 Task: Add an event with the title Monthly Sales Review and Goal Setting, date '2023/10/07', time 7:00 AM to 9:00 AMand add a description: Project risk mitigation refers to the process of identifying potential risks that could impact a project's success and taking proactive steps to minimize or eliminate those risks. It involves implementing strategies, actions, and contingency plans to reduce the likelihood and impact of identified risks. Select event color  Blueberry . Add location for the event as: Gothenburg, Sweden, logged in from the account softage.4@softage.netand send the event invitation to softage.3@softage.net and softage.5@softage.net. Set a reminder for the event Doesn't repeat
Action: Mouse moved to (88, 114)
Screenshot: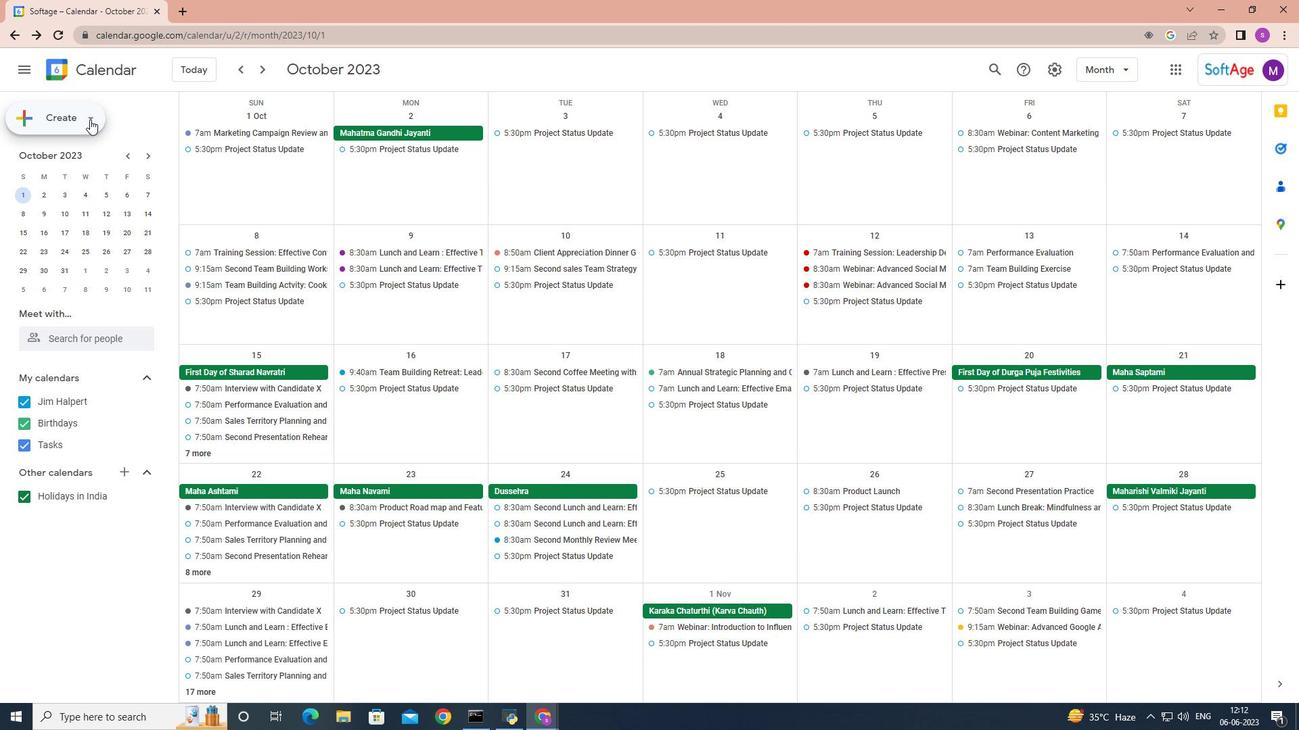 
Action: Mouse pressed left at (88, 114)
Screenshot: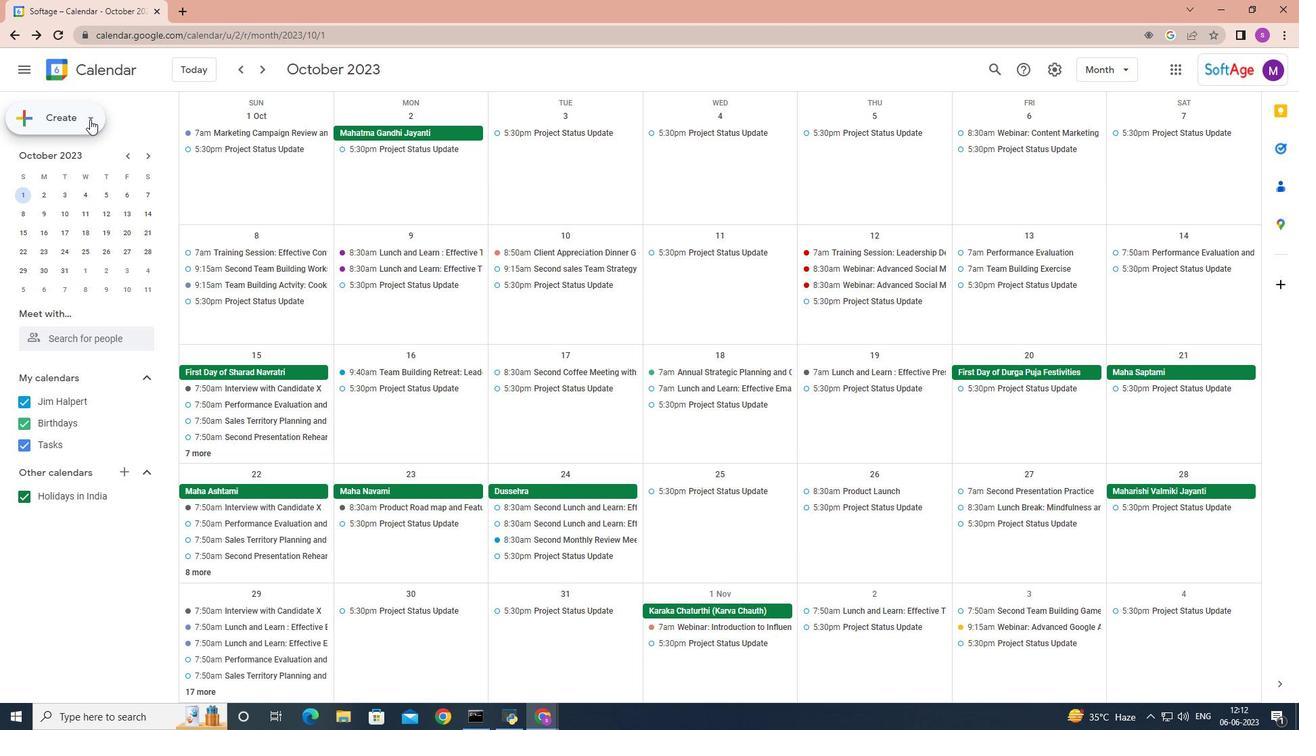 
Action: Mouse moved to (89, 146)
Screenshot: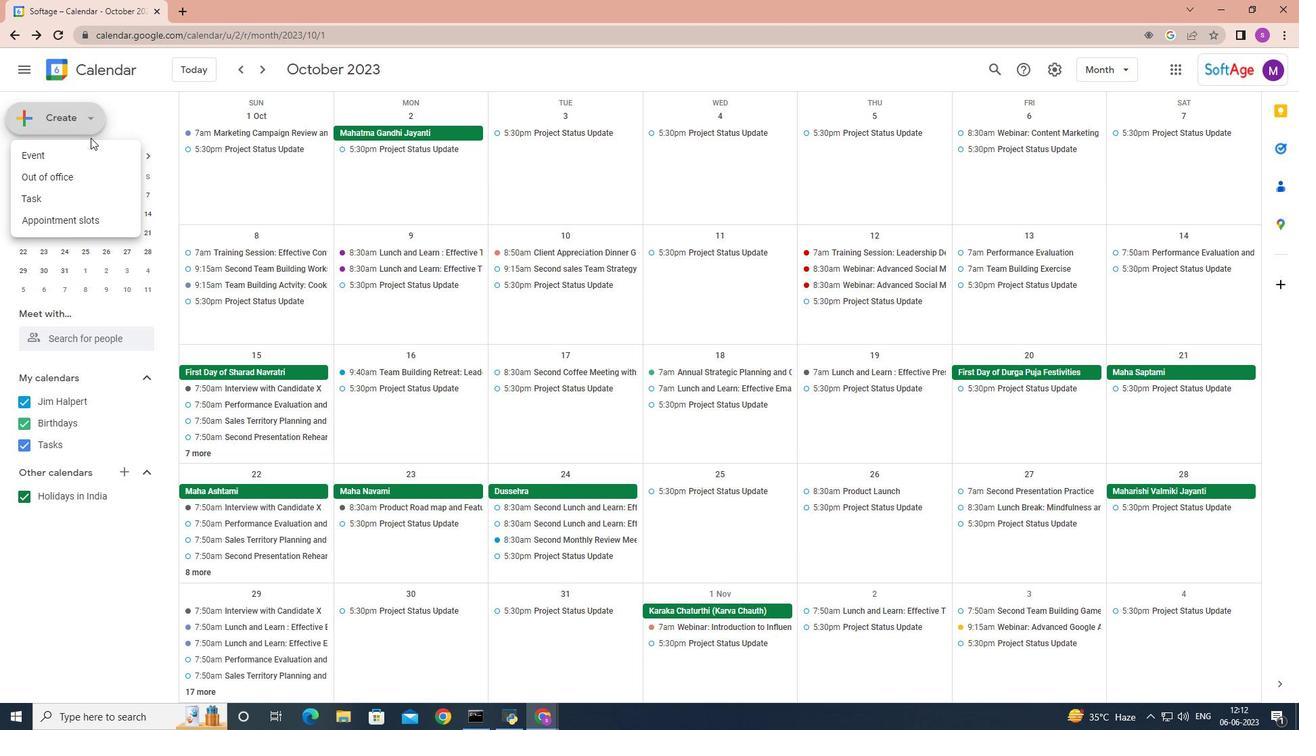 
Action: Mouse pressed left at (89, 146)
Screenshot: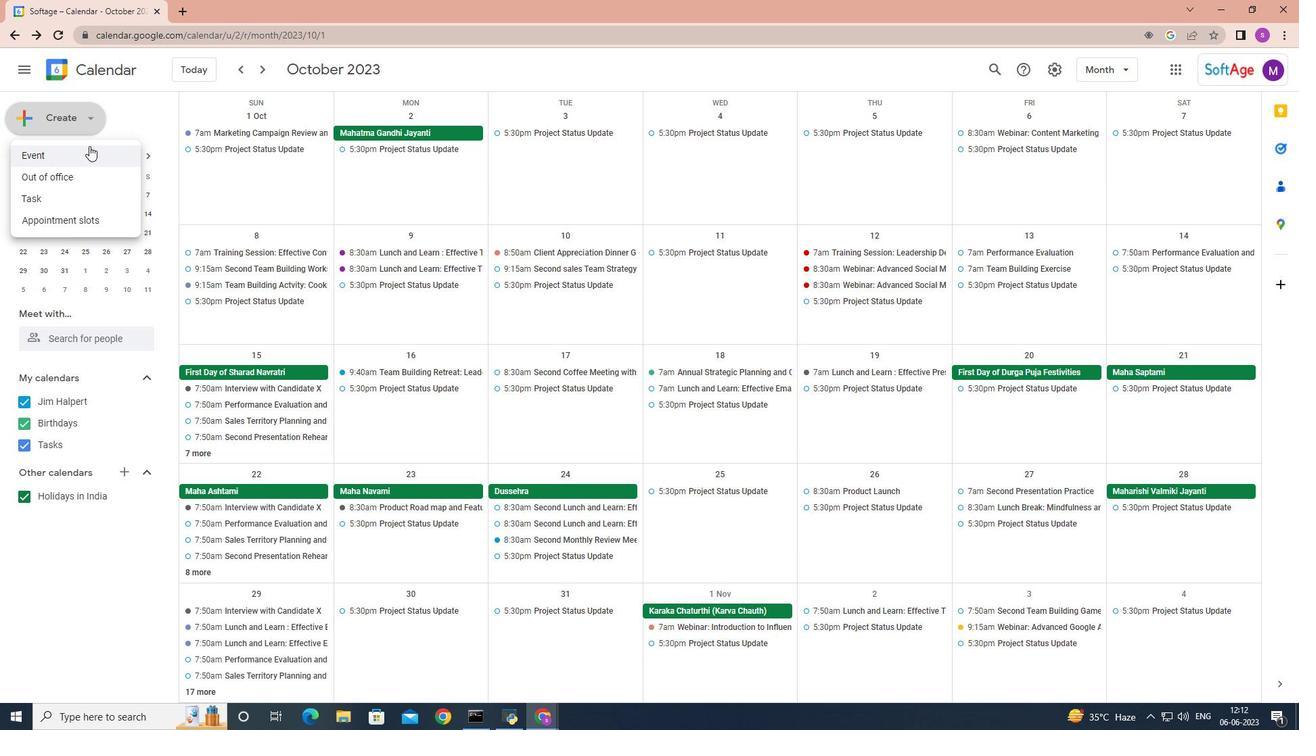
Action: Mouse moved to (544, 454)
Screenshot: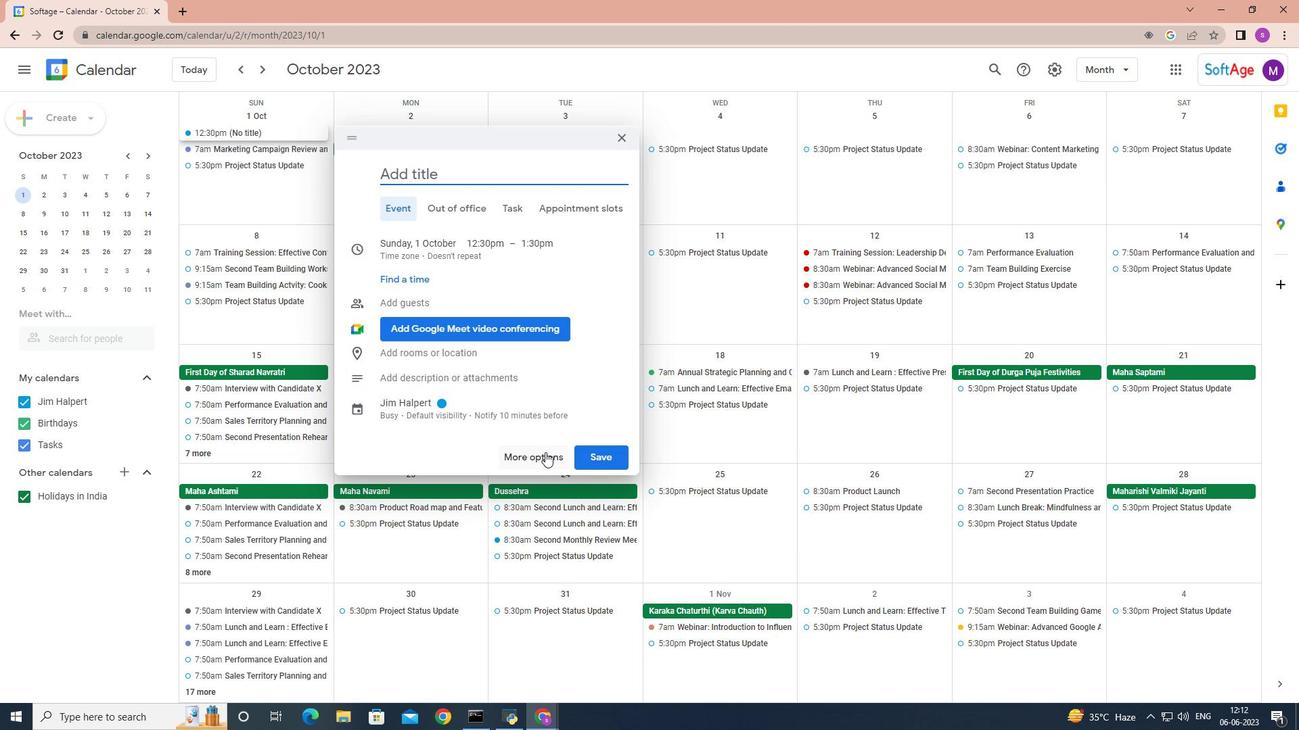 
Action: Mouse pressed left at (544, 454)
Screenshot: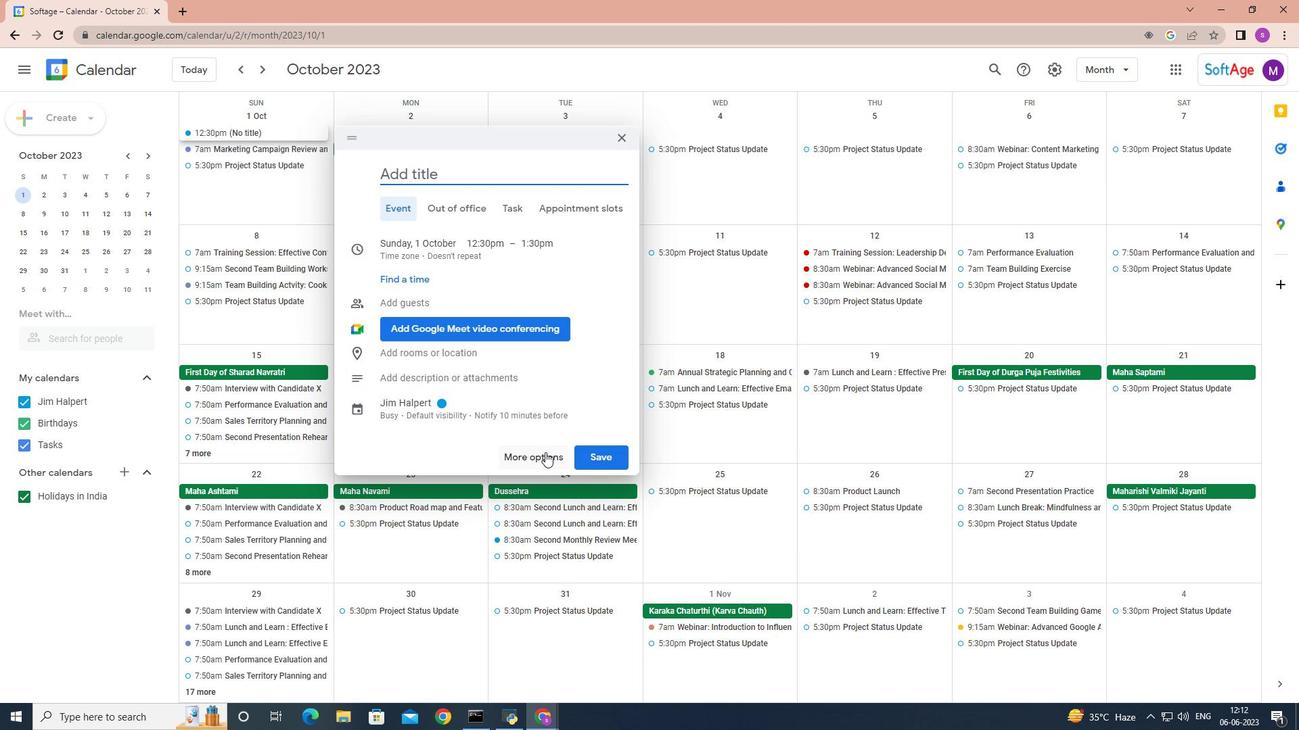 
Action: Mouse moved to (535, 445)
Screenshot: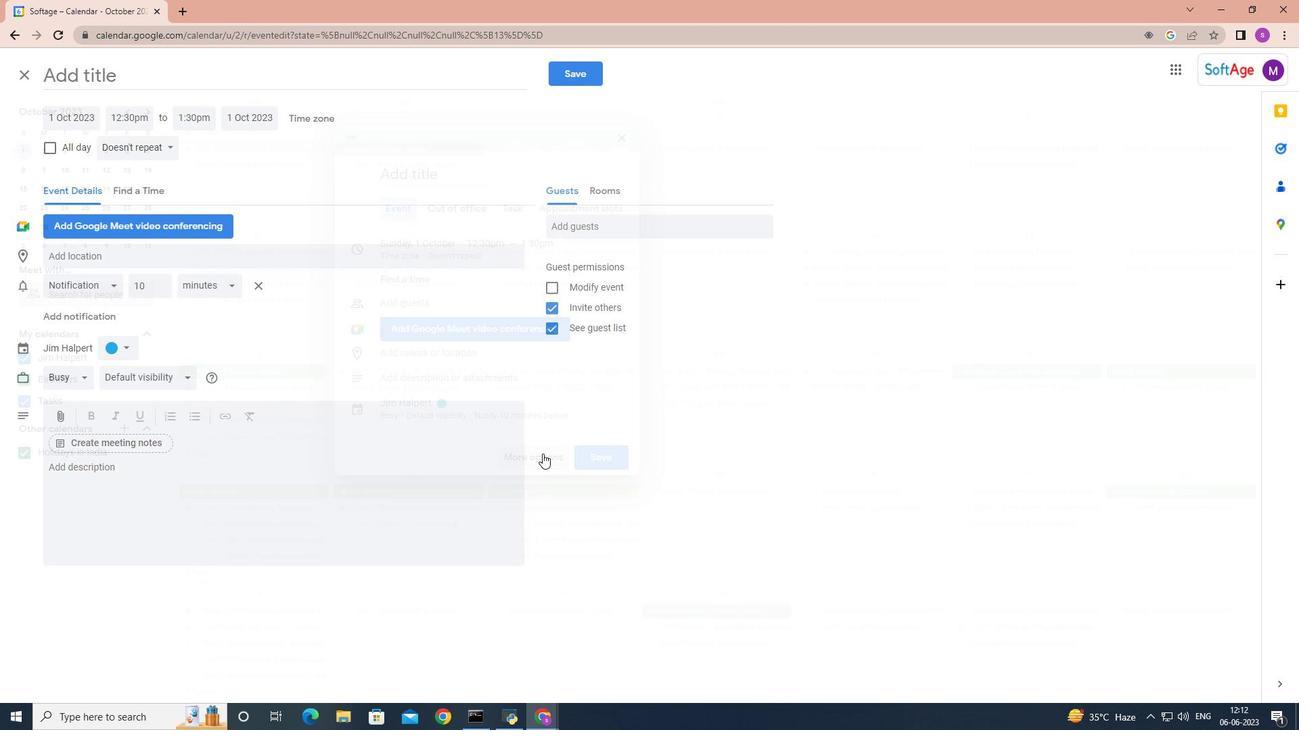 
Action: Key pressed <Key.shift>Monthly<Key.space><Key.shift>sales<Key.space><Key.shift>Review<Key.space>and<Key.space><Key.shift><Key.shift><Key.shift><Key.shift><Key.shift><Key.shift><Key.shift><Key.shift><Key.shift>Goal<Key.space>setting
Screenshot: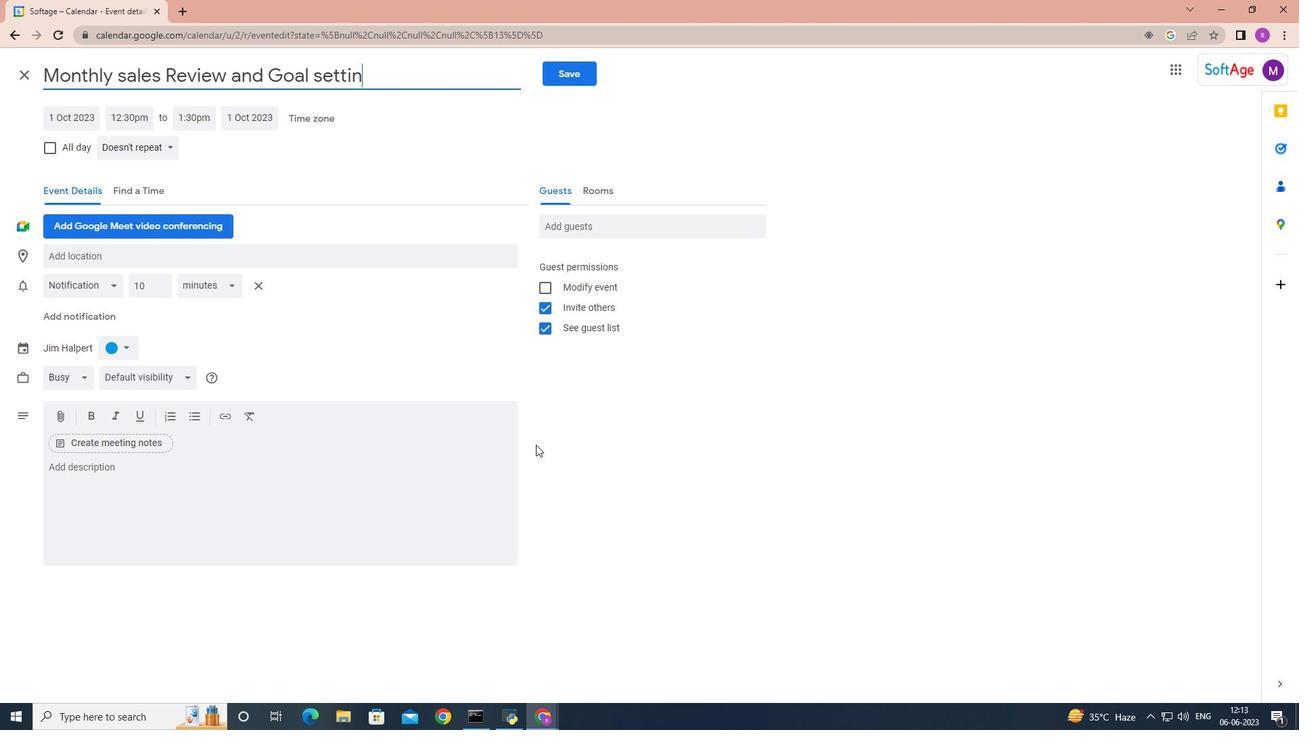 
Action: Mouse moved to (73, 118)
Screenshot: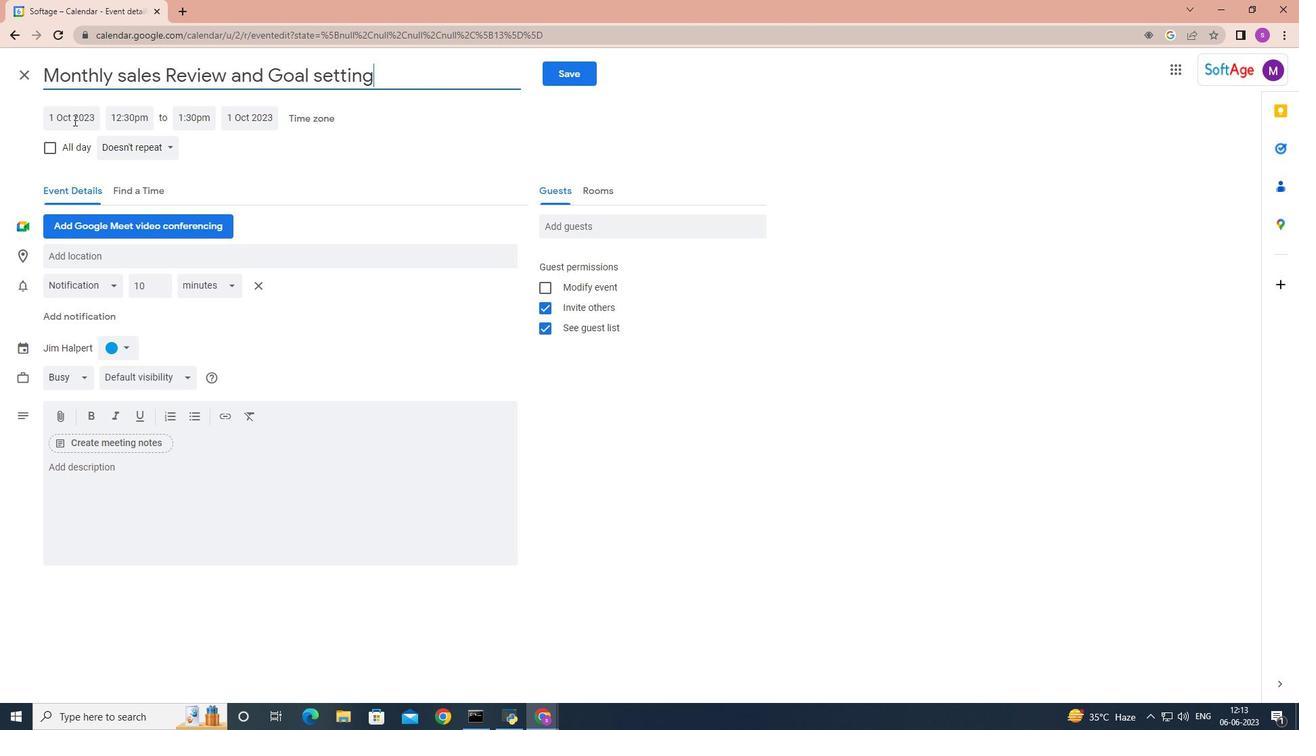 
Action: Mouse pressed left at (73, 118)
Screenshot: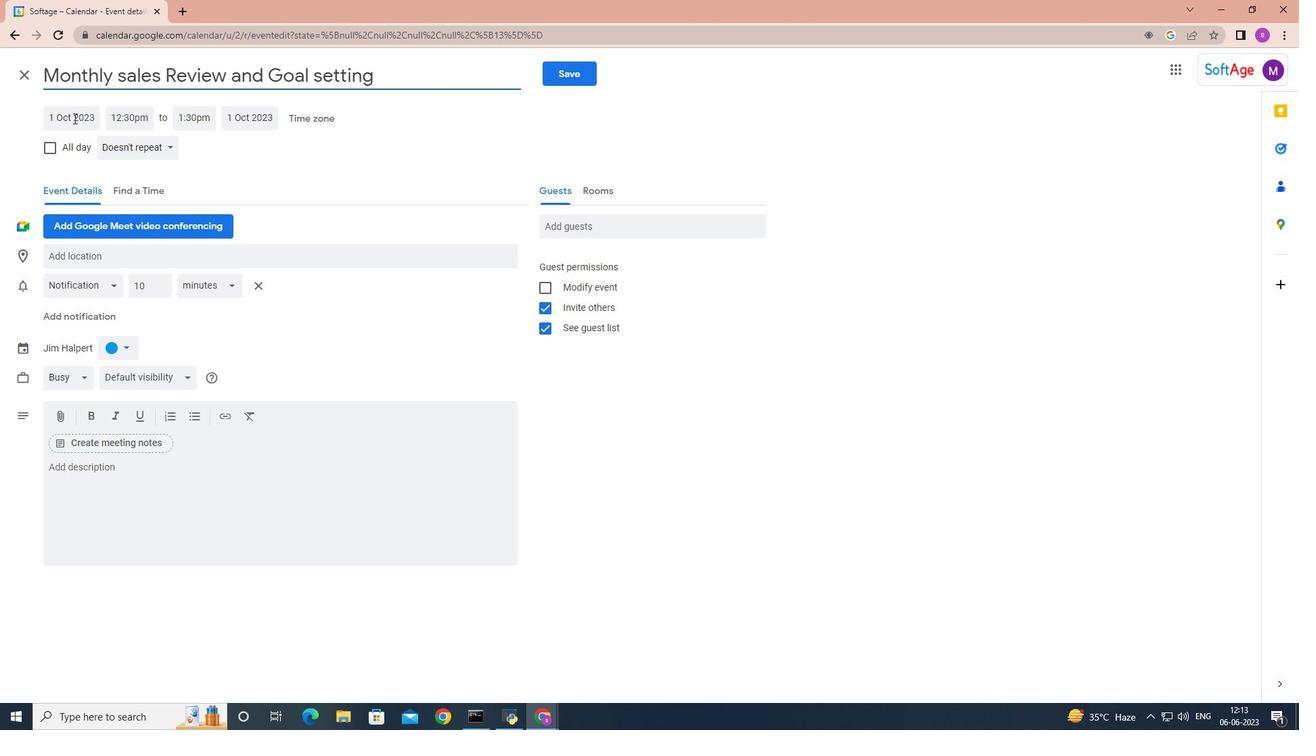 
Action: Mouse moved to (212, 184)
Screenshot: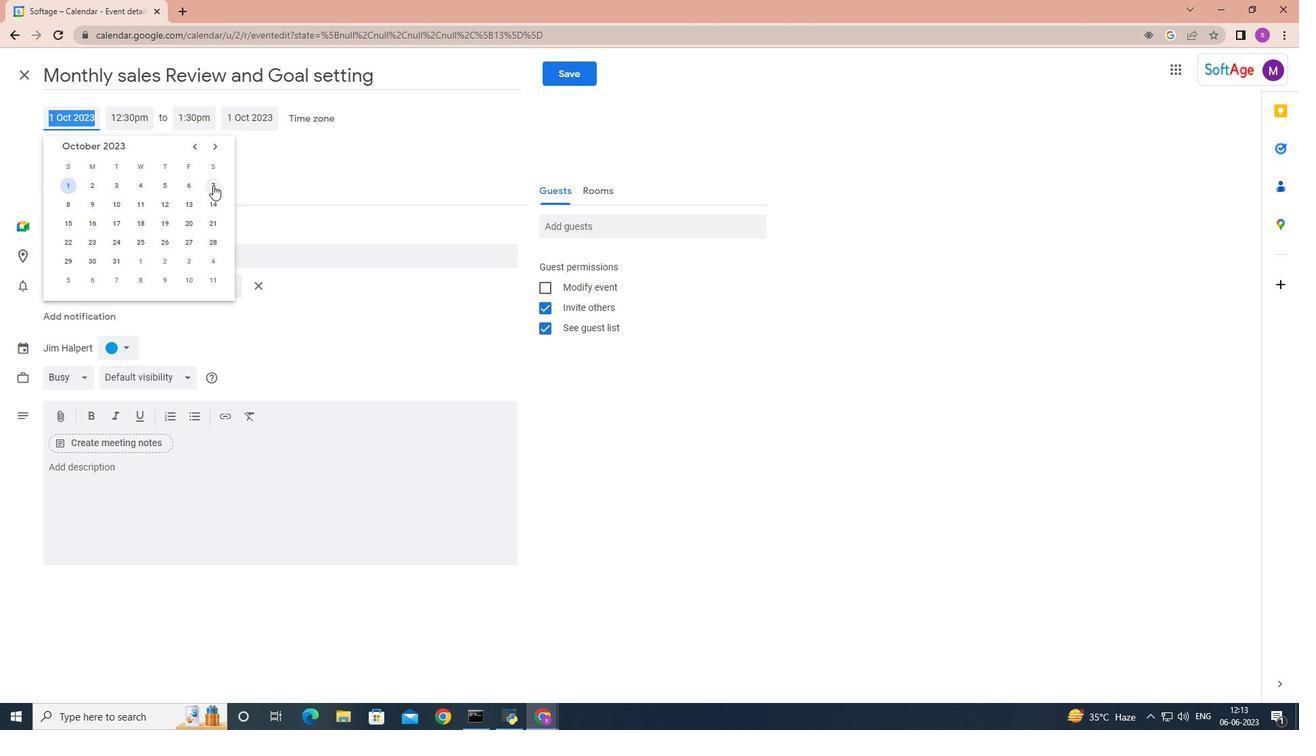 
Action: Mouse pressed left at (212, 184)
Screenshot: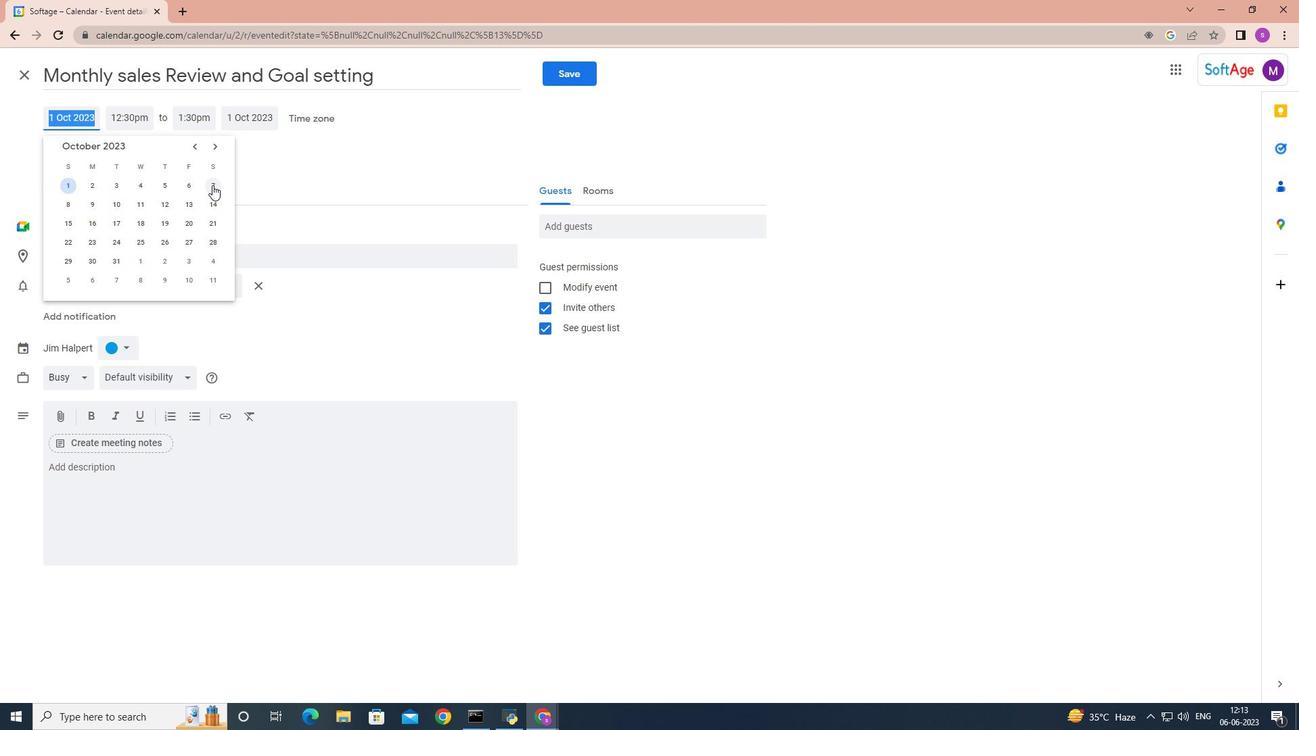 
Action: Mouse moved to (130, 118)
Screenshot: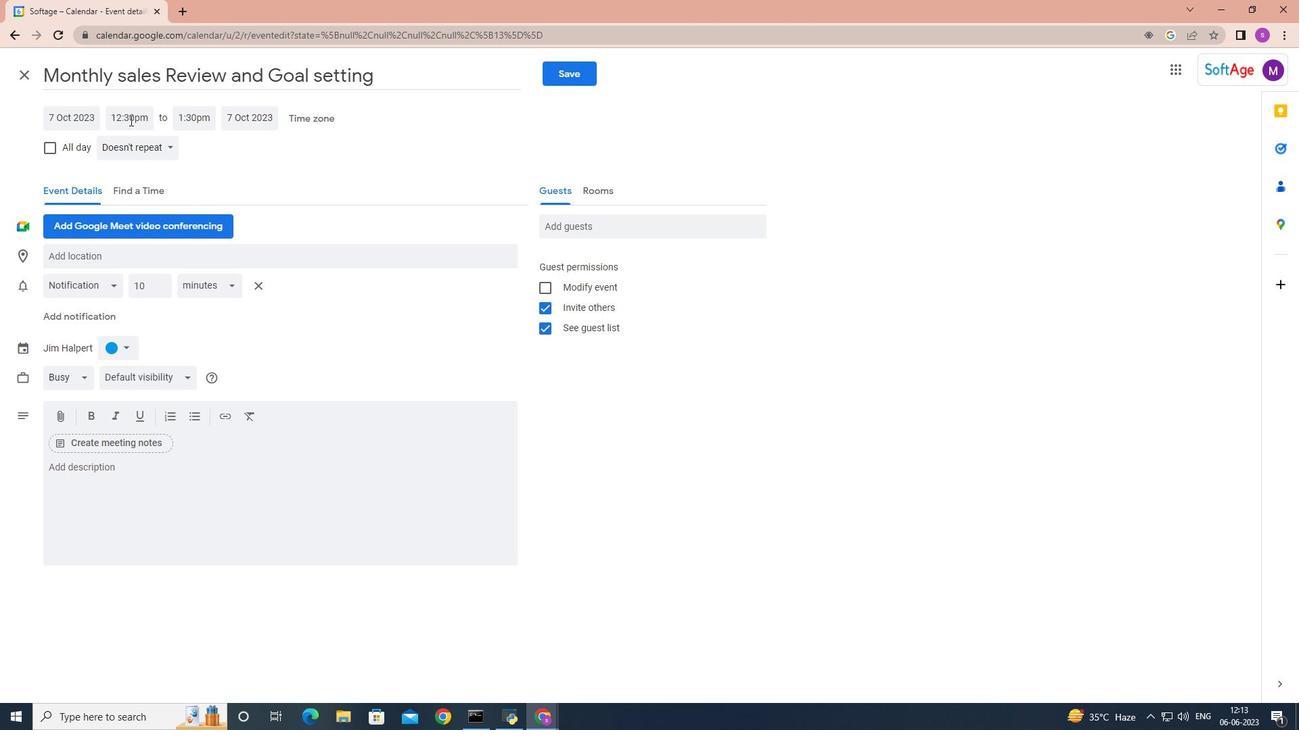
Action: Mouse pressed left at (130, 118)
Screenshot: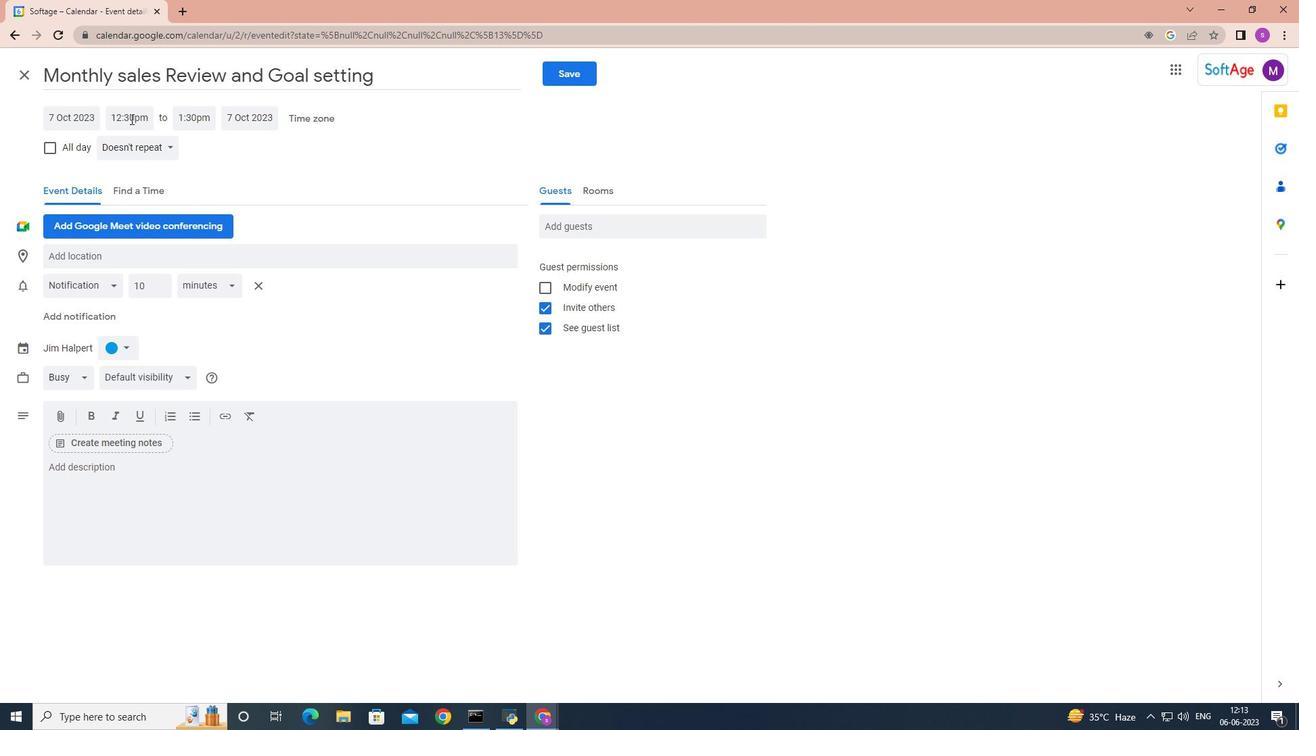 
Action: Mouse moved to (177, 232)
Screenshot: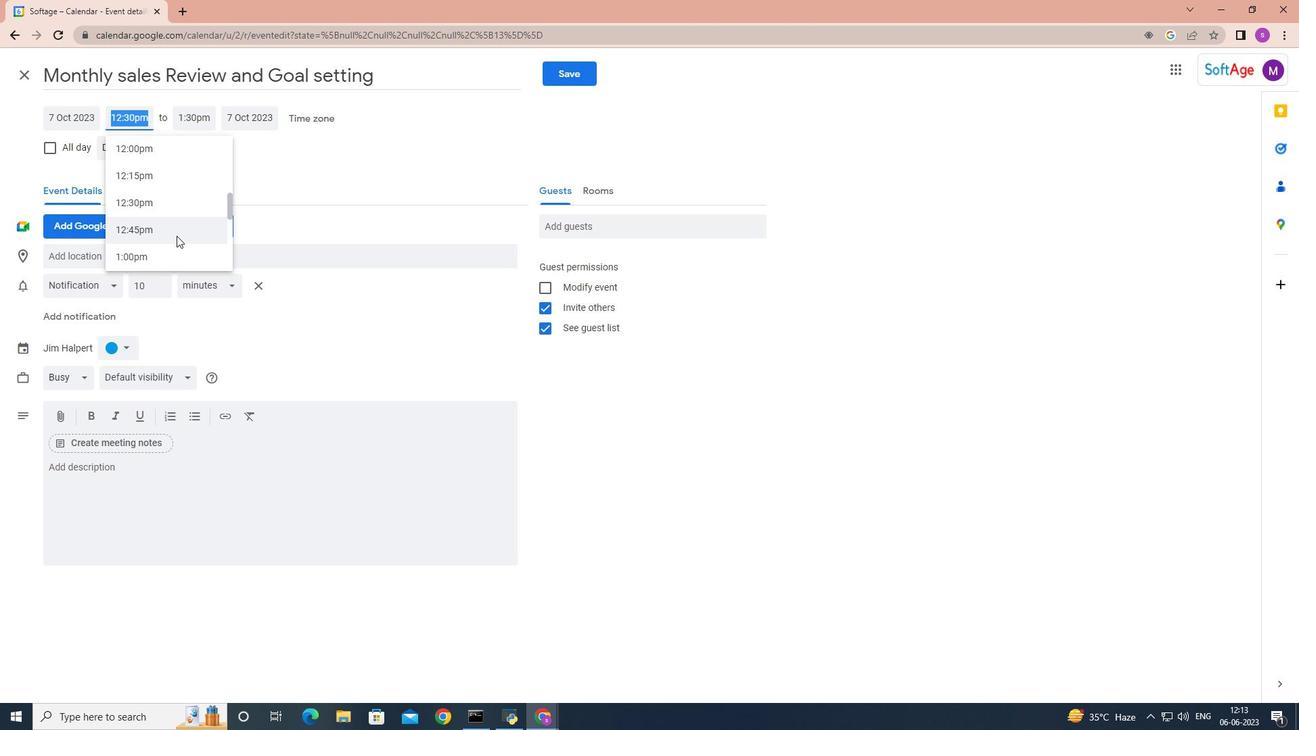 
Action: Mouse scrolled (177, 232) with delta (0, 0)
Screenshot: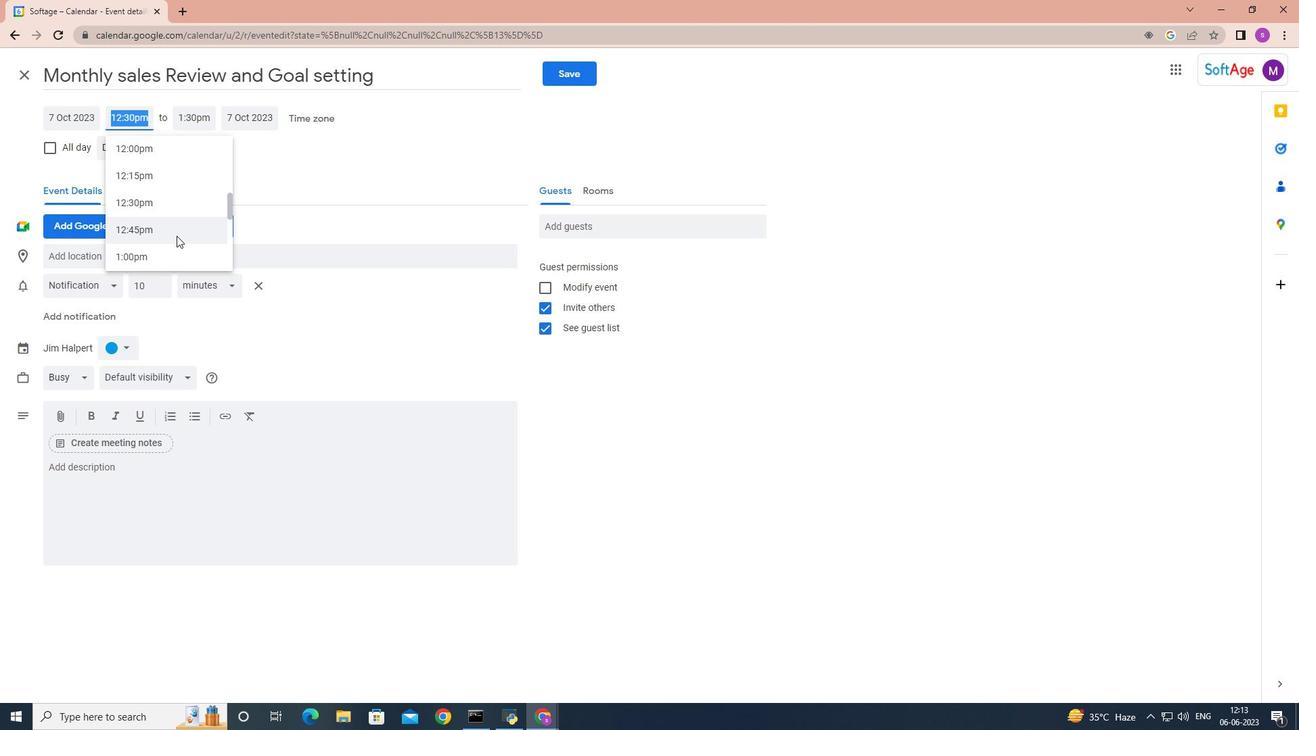 
Action: Mouse scrolled (177, 232) with delta (0, 0)
Screenshot: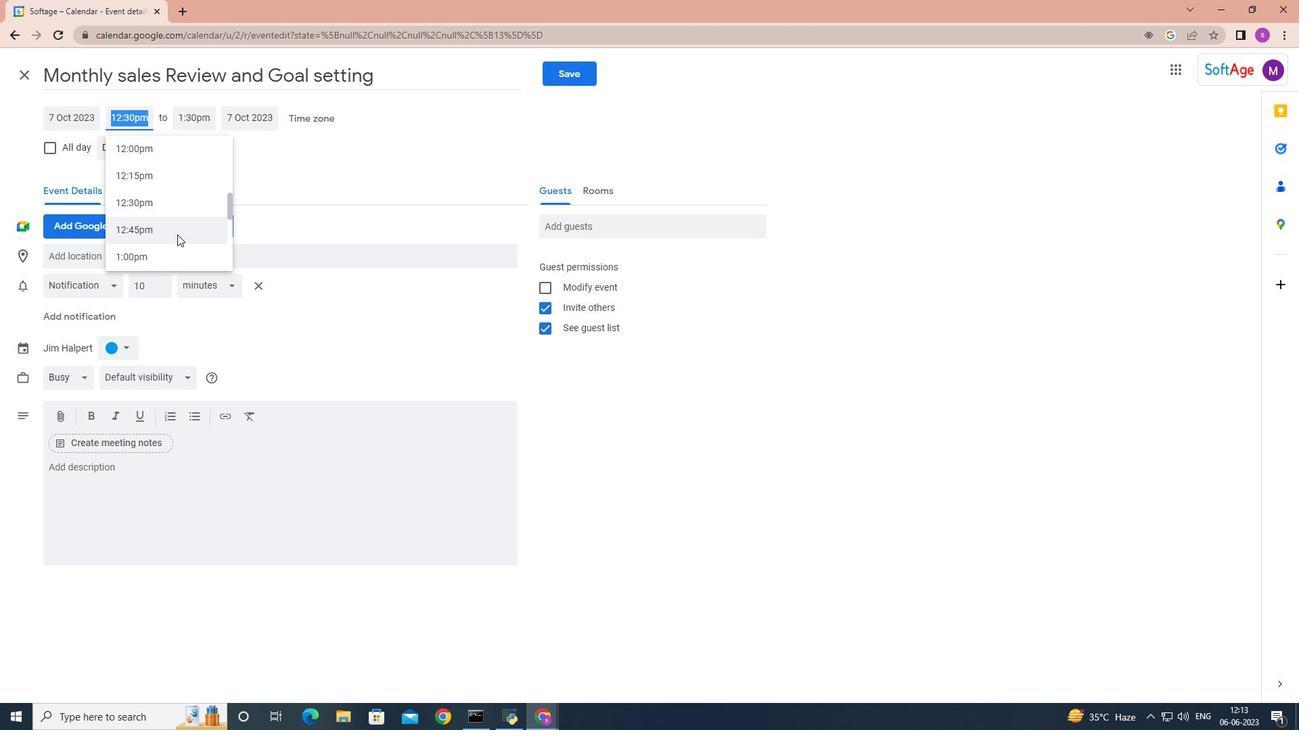 
Action: Mouse moved to (177, 232)
Screenshot: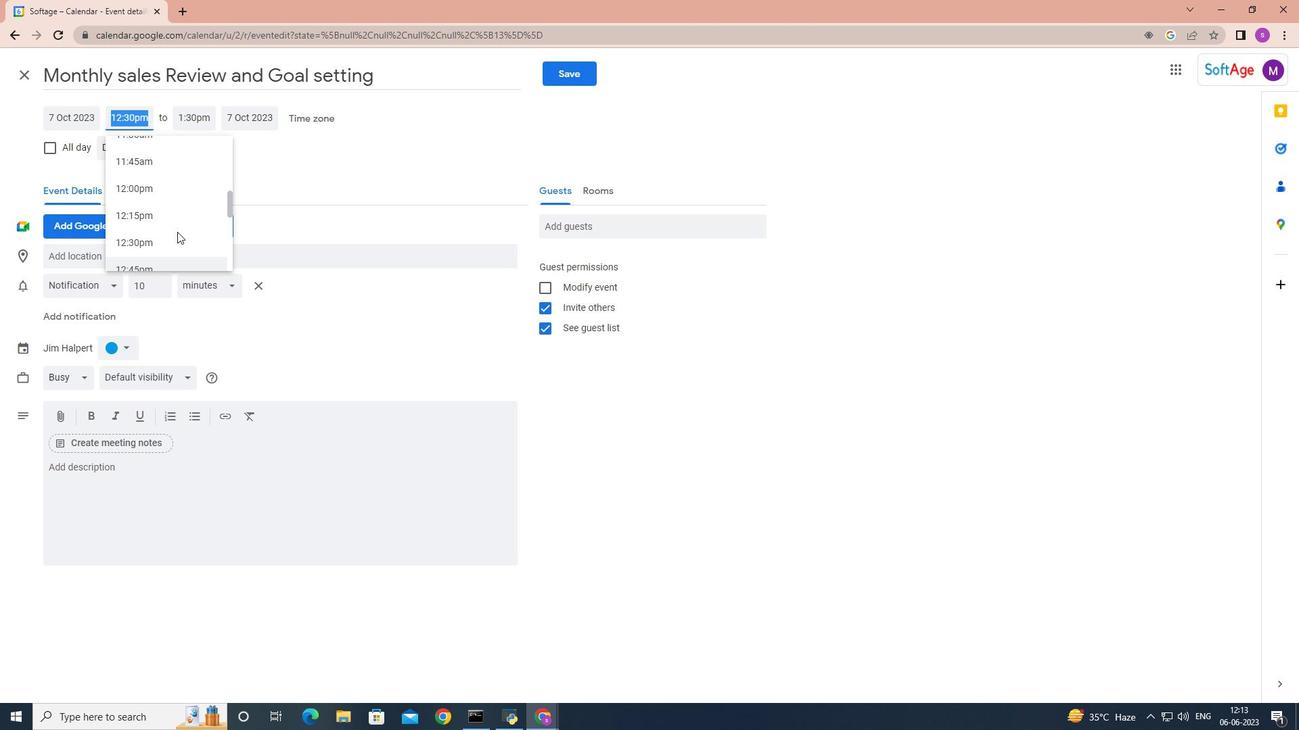 
Action: Mouse scrolled (177, 232) with delta (0, 0)
Screenshot: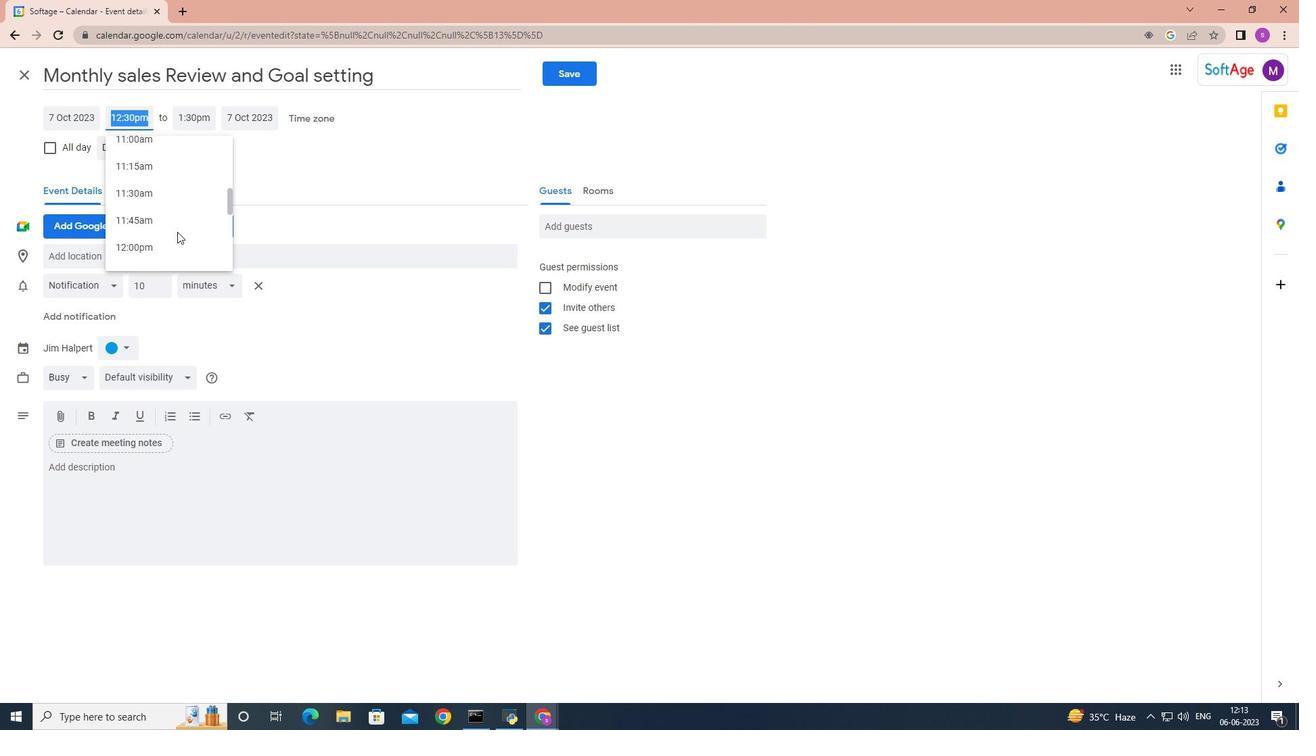 
Action: Mouse scrolled (177, 232) with delta (0, 0)
Screenshot: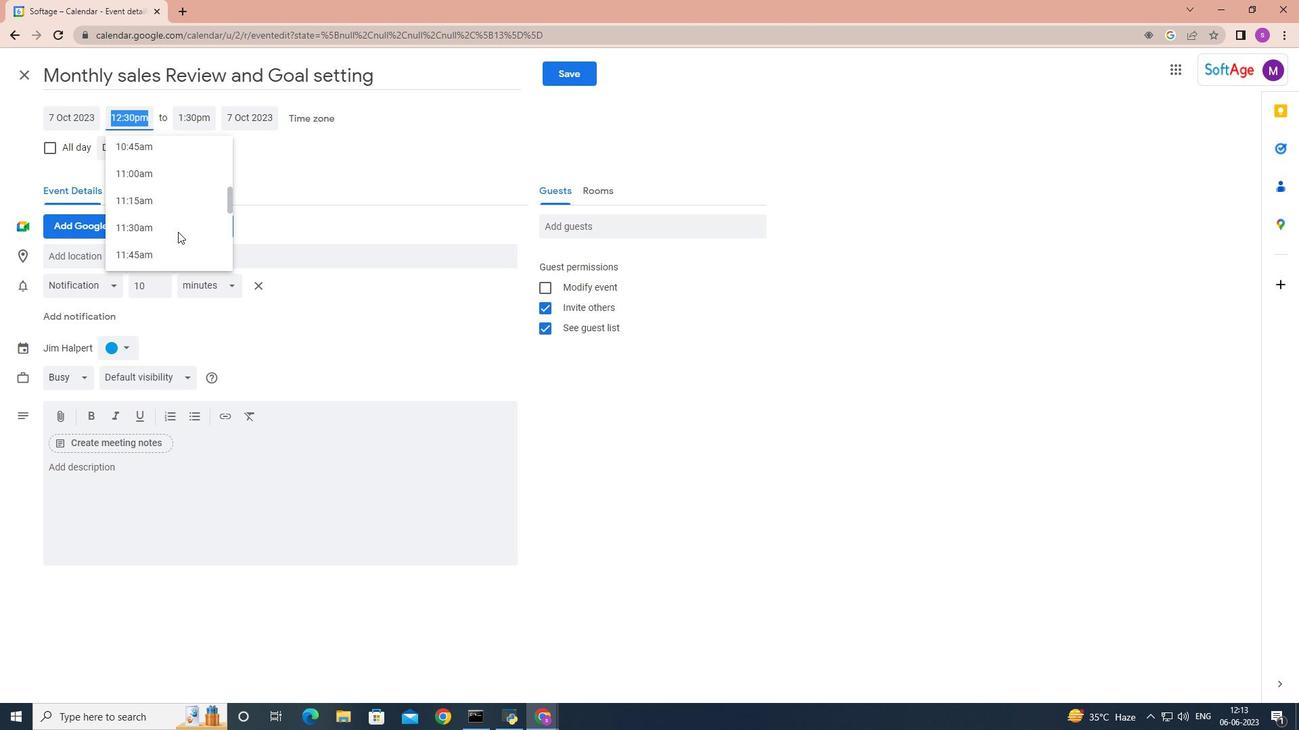 
Action: Mouse moved to (178, 232)
Screenshot: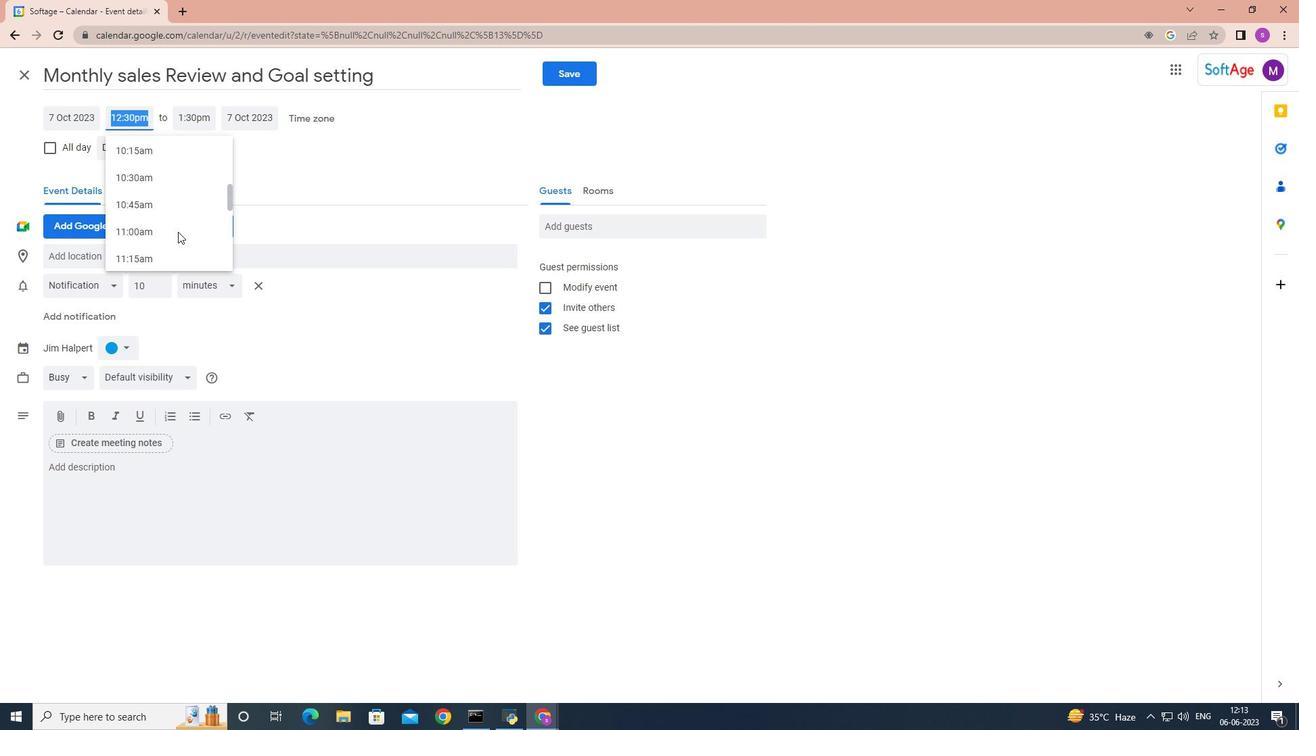 
Action: Mouse scrolled (178, 232) with delta (0, 0)
Screenshot: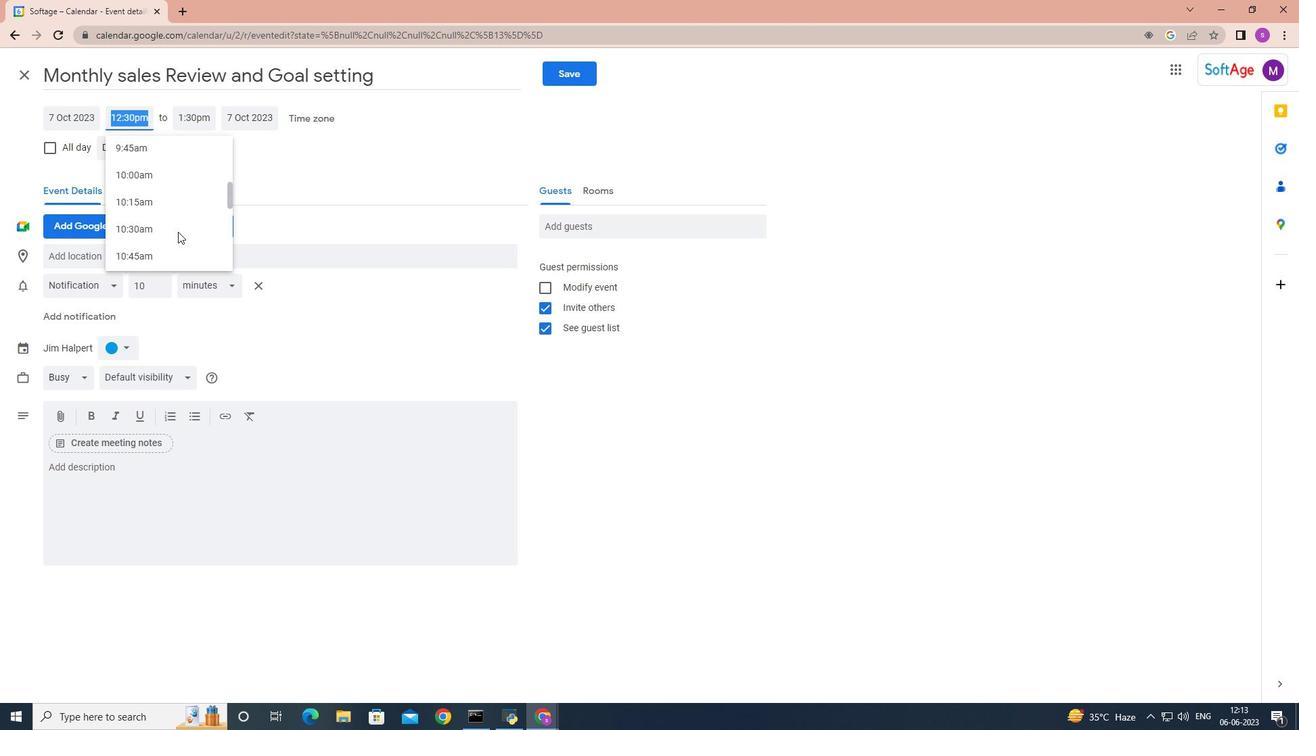 
Action: Mouse scrolled (178, 232) with delta (0, 0)
Screenshot: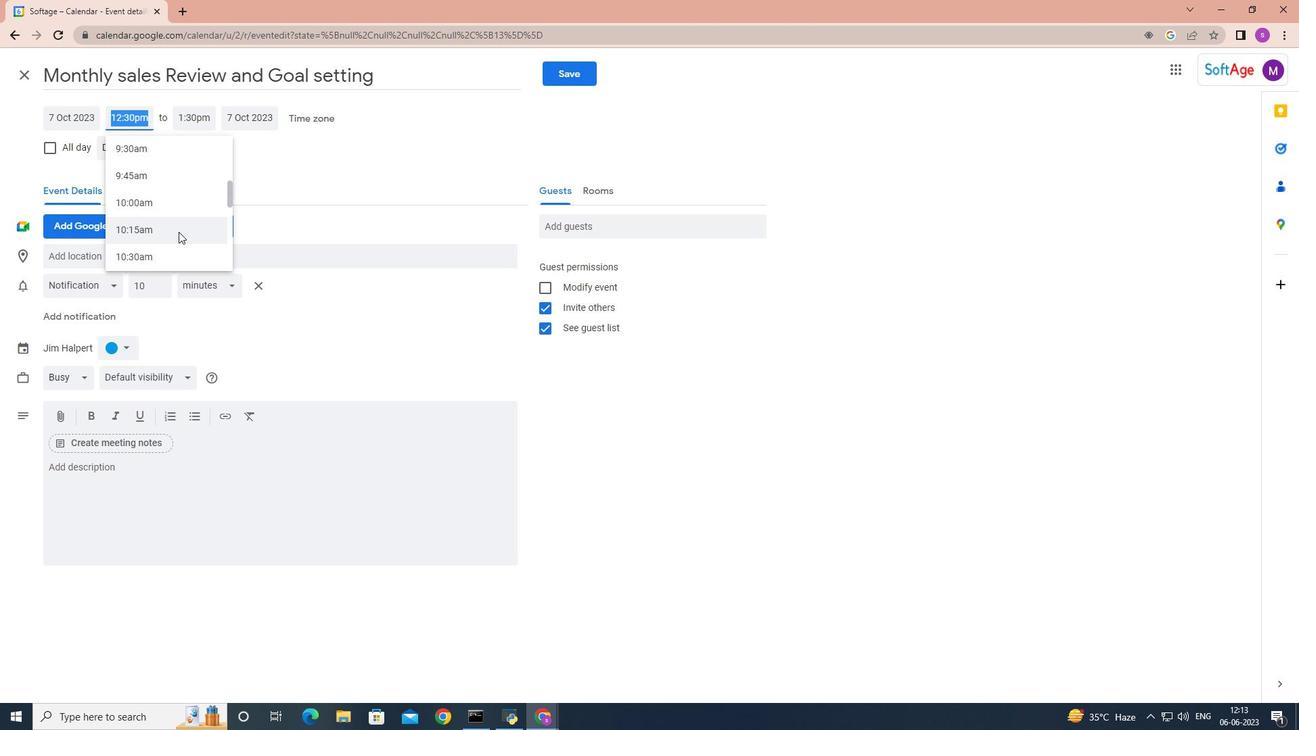 
Action: Mouse scrolled (178, 232) with delta (0, 0)
Screenshot: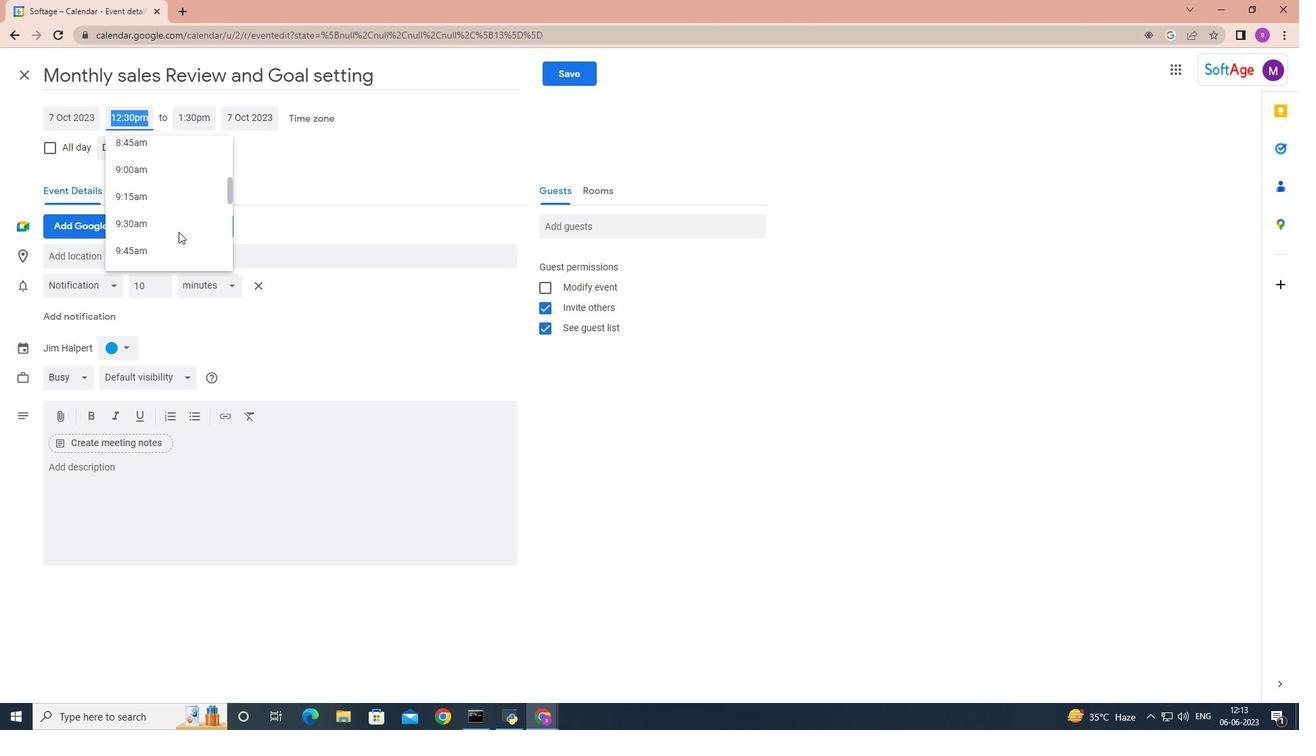 
Action: Mouse scrolled (178, 232) with delta (0, 0)
Screenshot: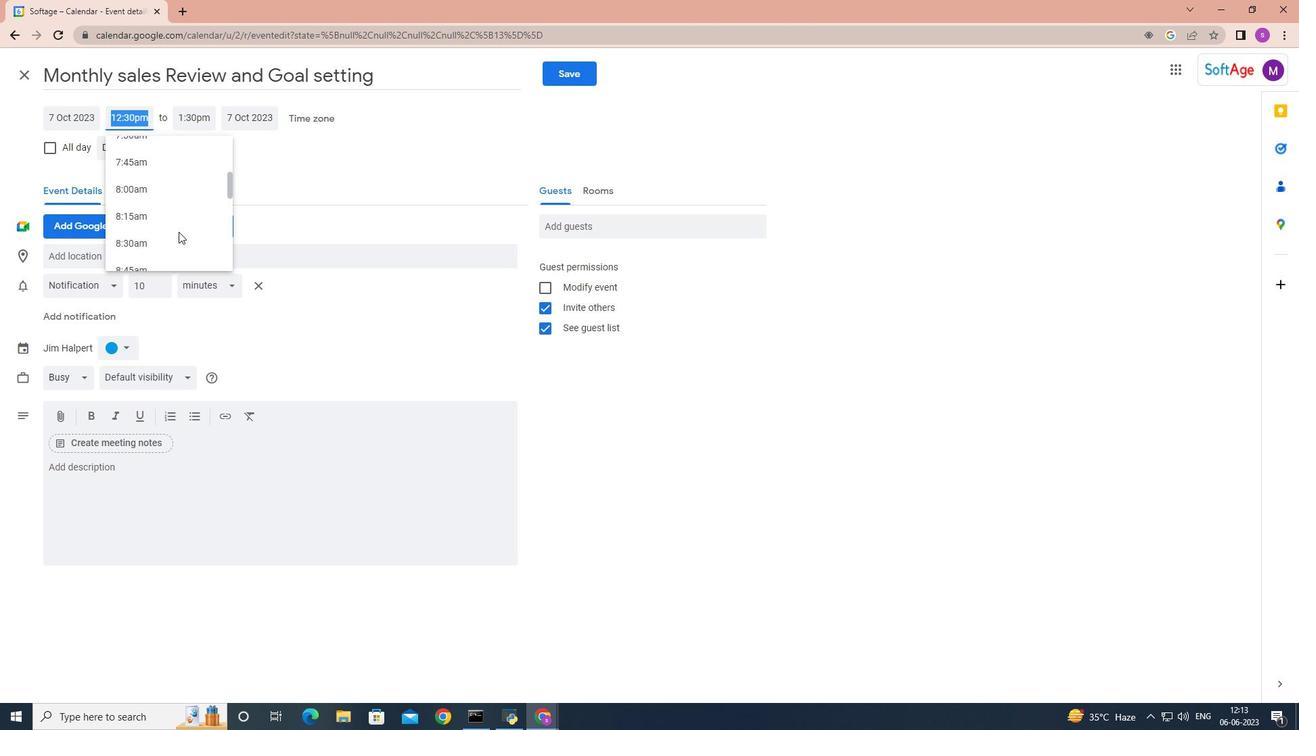 
Action: Mouse moved to (173, 150)
Screenshot: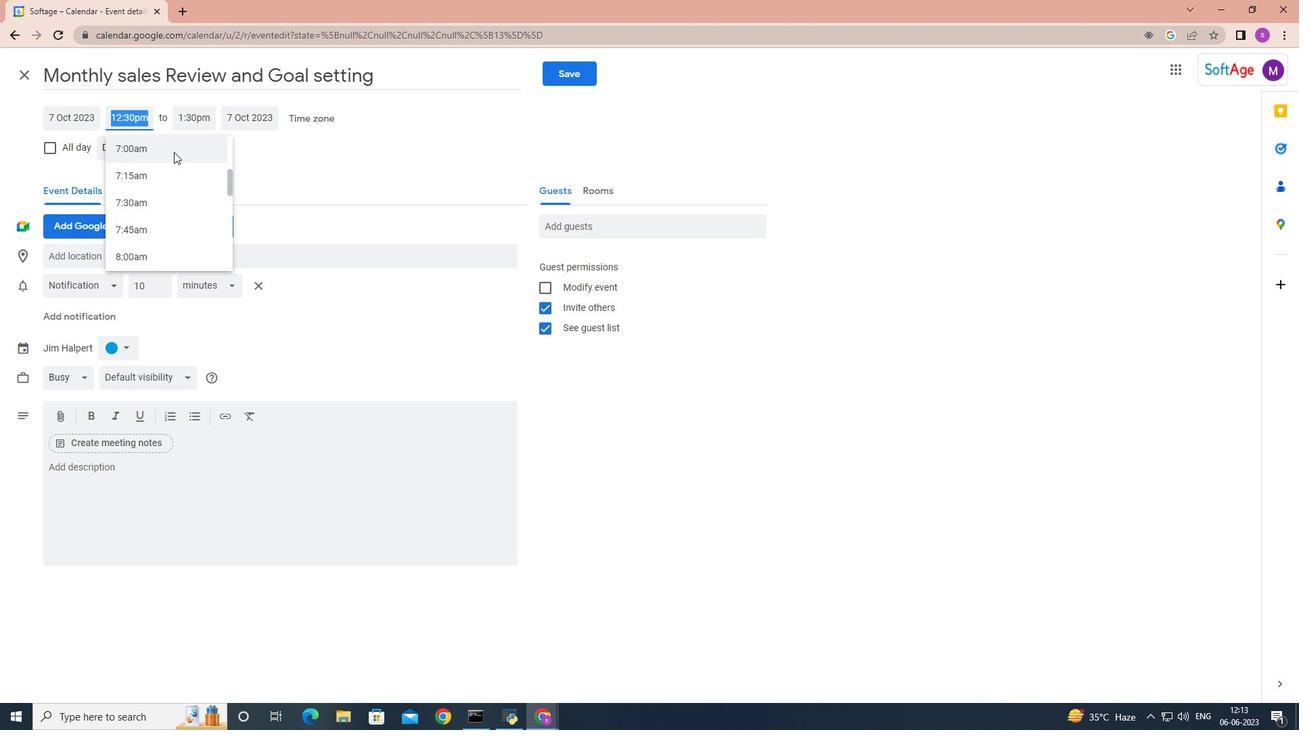 
Action: Mouse pressed left at (173, 150)
Screenshot: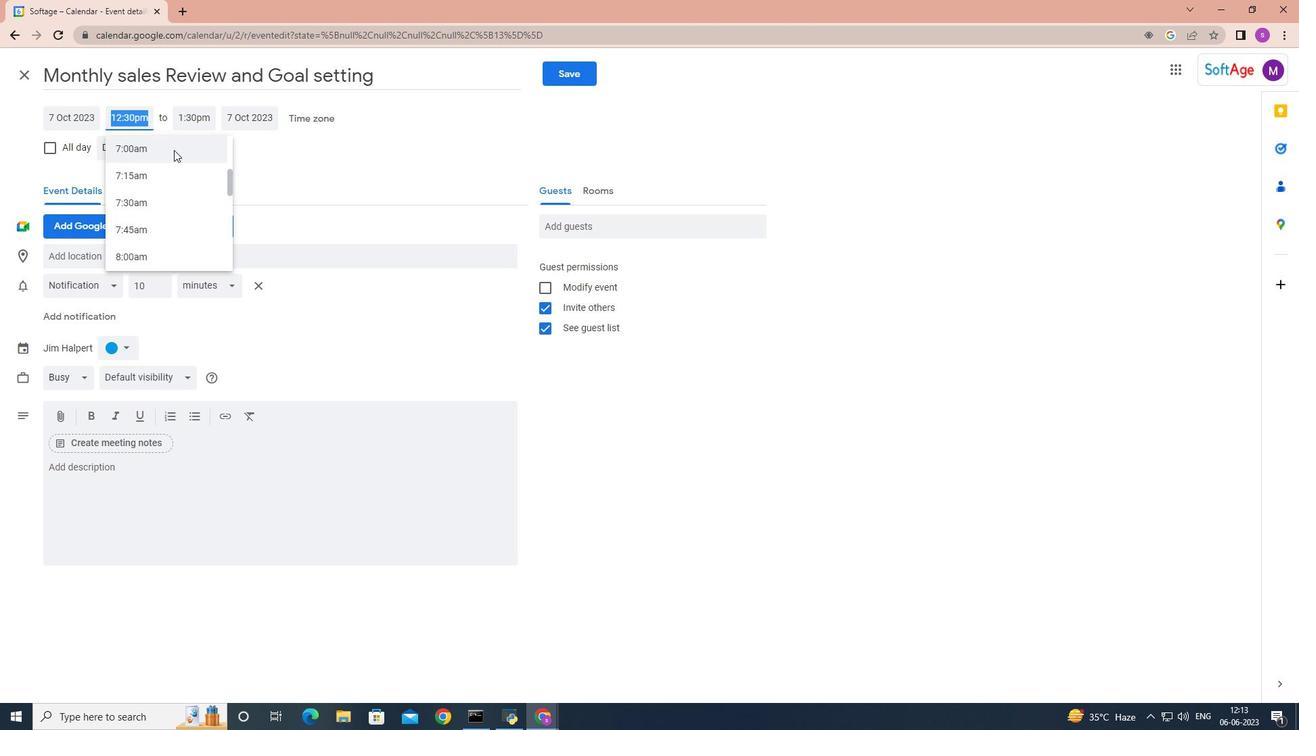 
Action: Mouse moved to (198, 119)
Screenshot: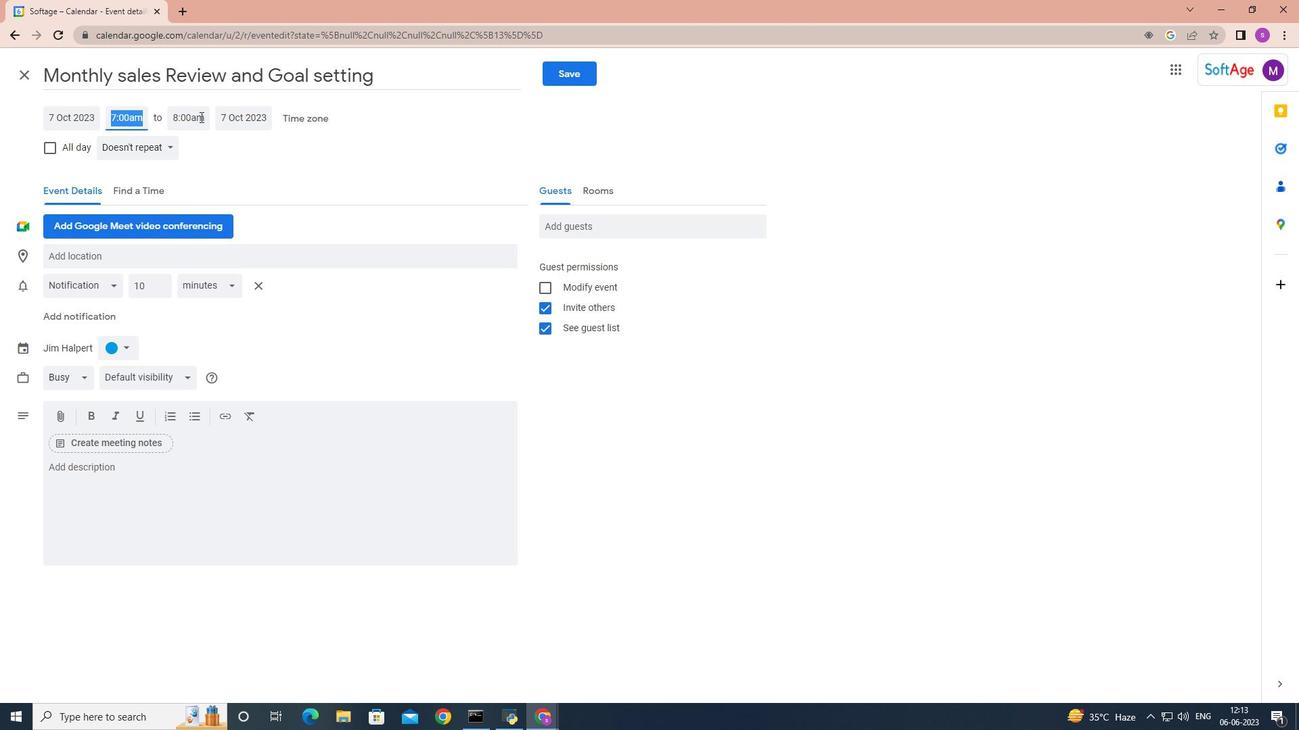 
Action: Mouse pressed left at (198, 119)
Screenshot: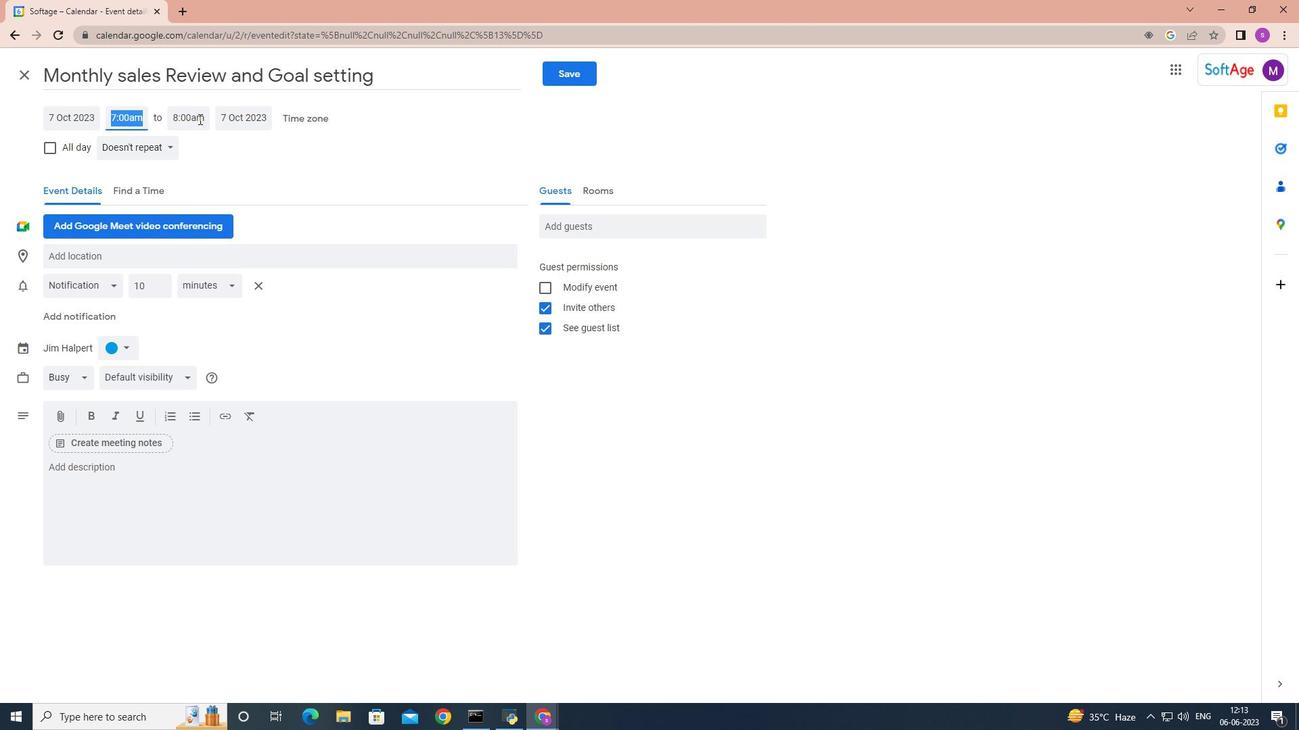 
Action: Mouse moved to (206, 257)
Screenshot: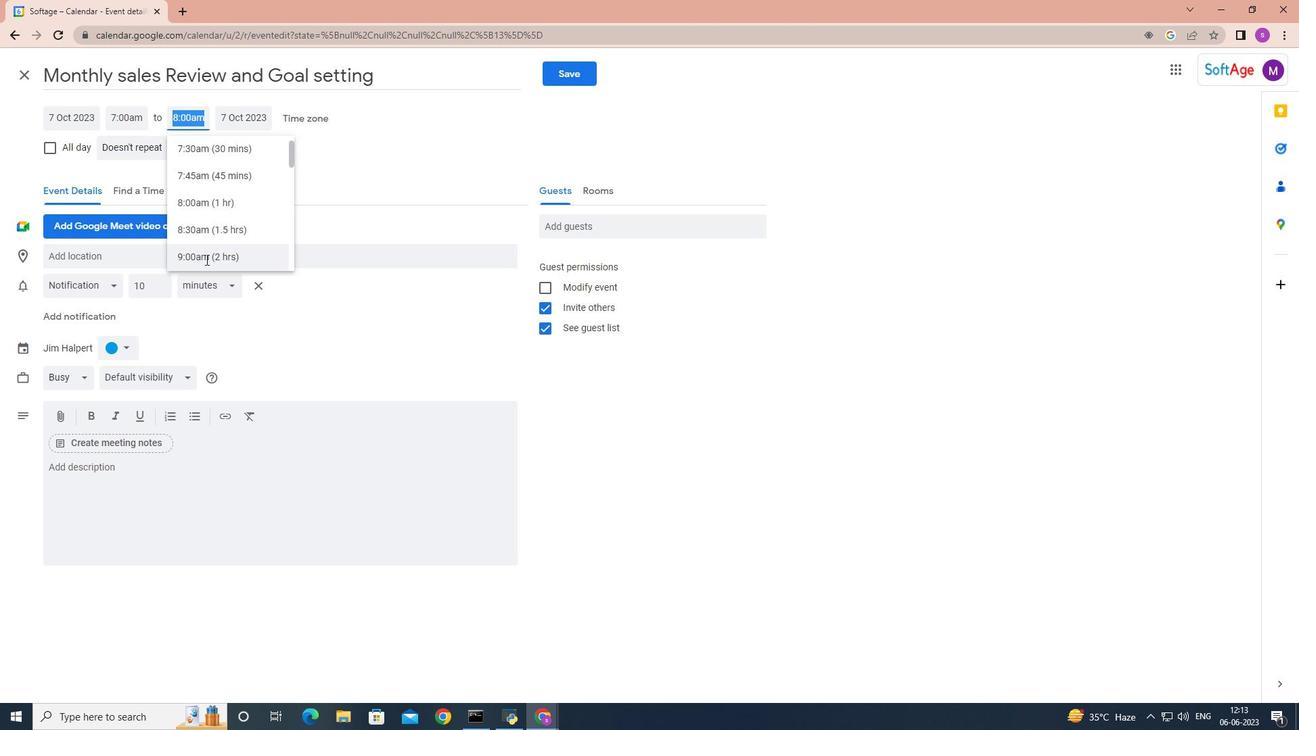 
Action: Mouse pressed left at (206, 257)
Screenshot: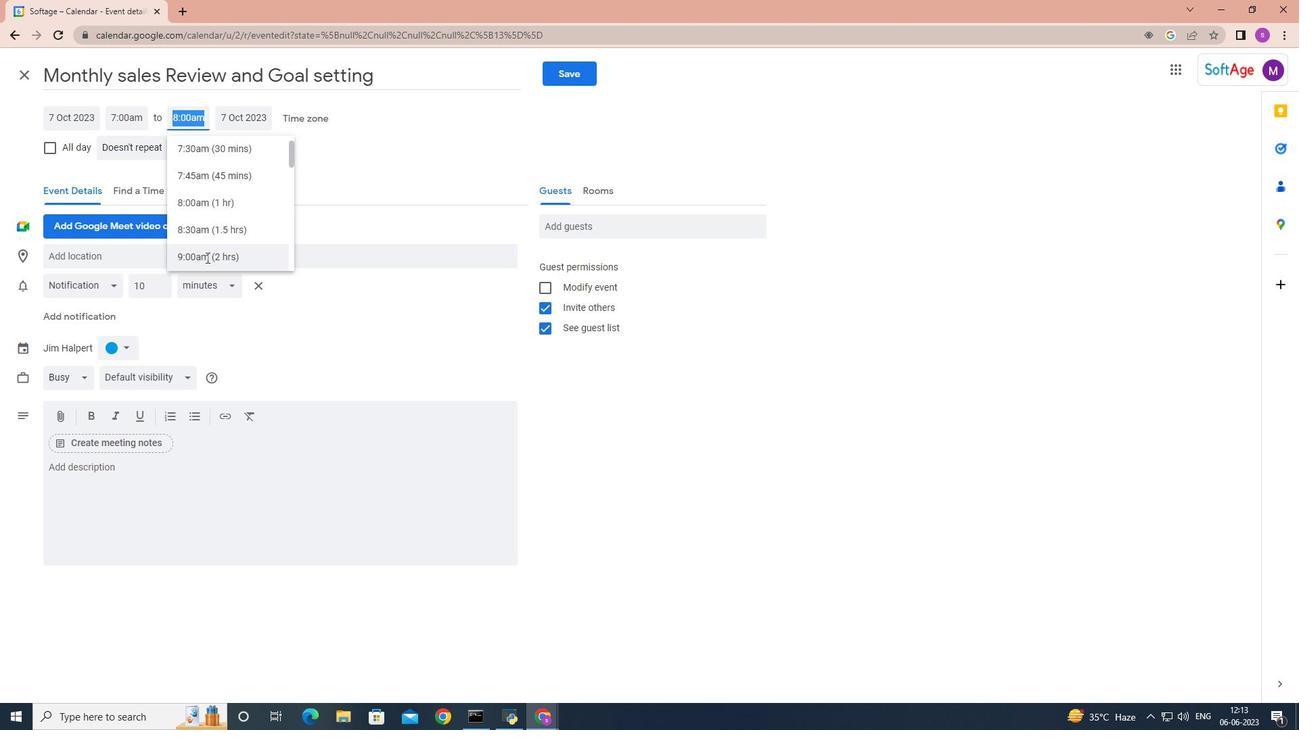 
Action: Mouse moved to (123, 476)
Screenshot: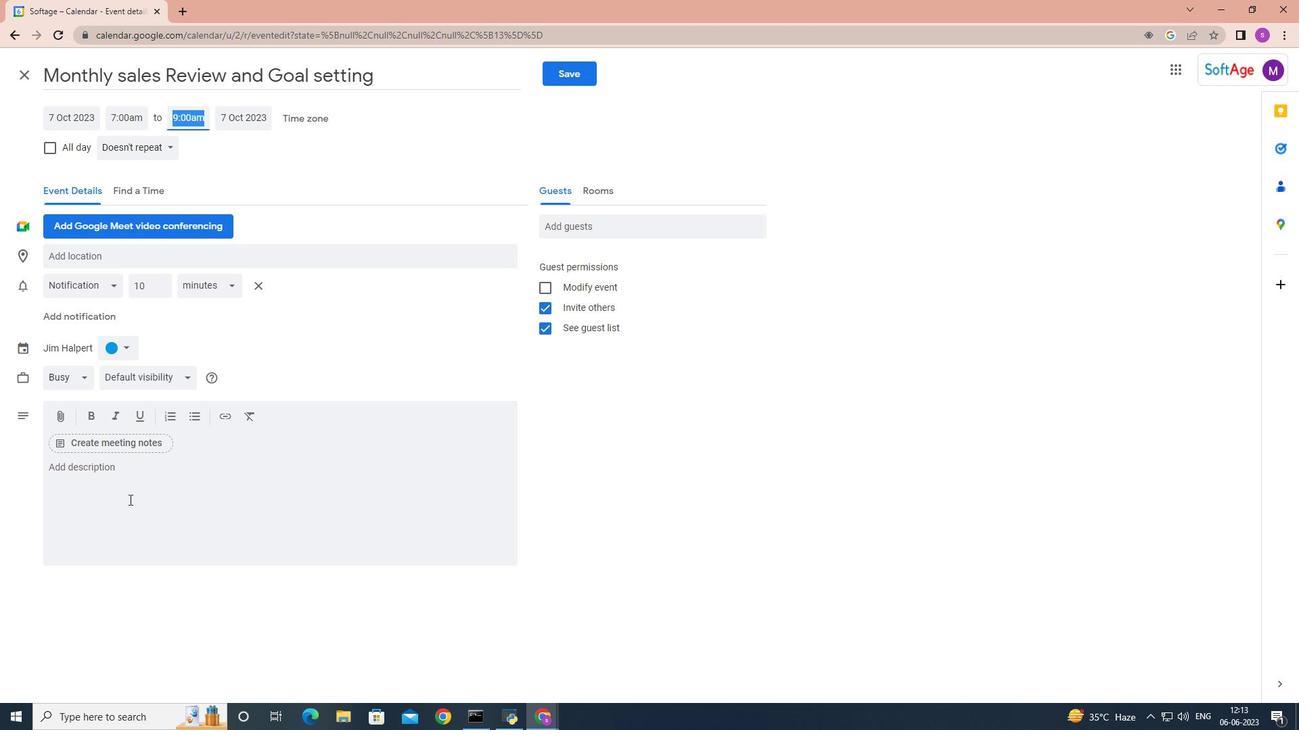 
Action: Mouse pressed left at (123, 476)
Screenshot: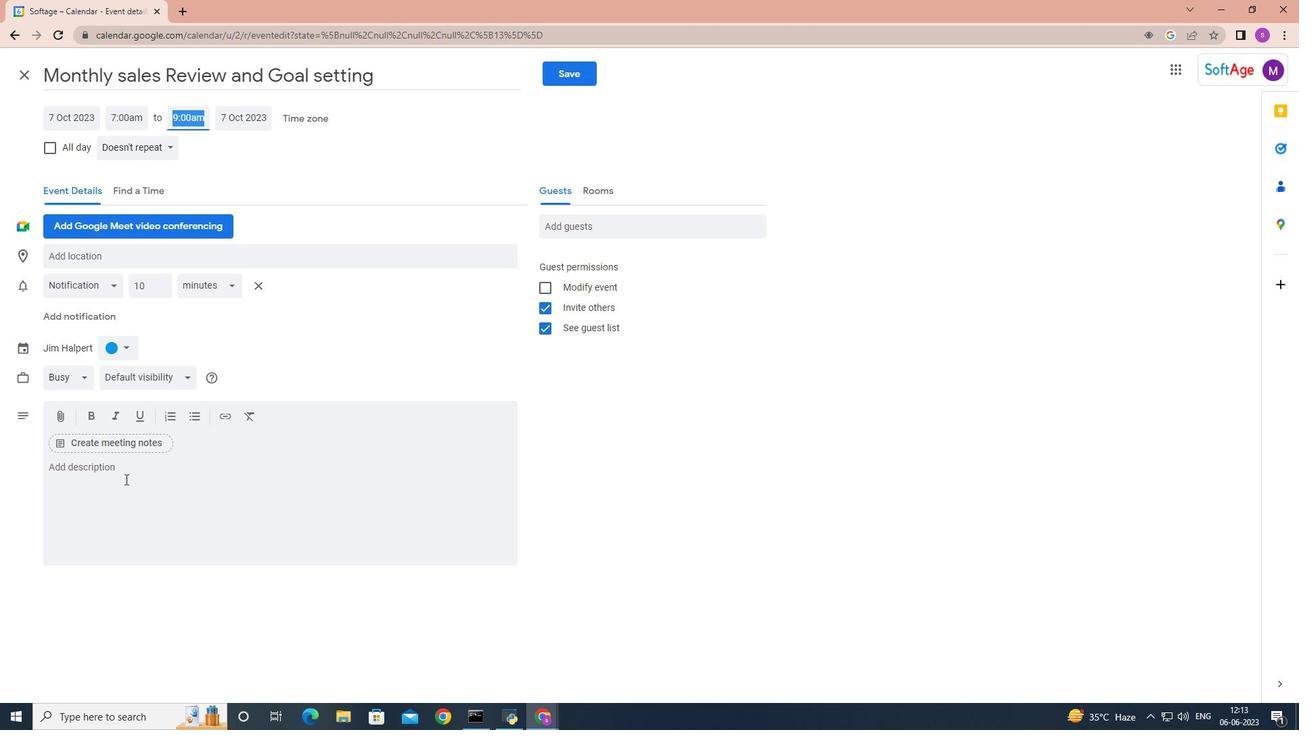 
Action: Key pressed <Key.shift>Project<Key.space>risk<Key.space>mitigation<Key.space>refers<Key.space>to<Key.space>the<Key.space>process<Key.space>of<Key.space>identifying<Key.space>potential<Key.space>risk<Key.space>that<Key.space>could<Key.space>impact<Key.space>a<Key.space>project<Key.space>success<Key.space>and<Key.space>taking<Key.space>proactive<Key.space>steps<Key.space>to<Key.space>minimize<Key.space>or<Key.space>eliminate<Key.space>those<Key.space>risks.<Key.space><Key.shift>It<Key.space>involves<Key.space>implementing<Key.space>strategies<Key.space><Key.backspace>,<Key.space>actions,.<Key.space>and<Key.space>contingency<Key.space>plans<Key.space>to<Key.space>reduce<Key.space>the<Key.space>likelihood<Key.space>and<Key.space>contingency<Key.space>plans<Key.space>to<Key.space>reduce<Key.space>the<Key.space><Key.backspace><Key.backspace><Key.backspace><Key.backspace><Key.backspace><Key.backspace><Key.backspace><Key.backspace><Key.backspace><Key.backspace><Key.backspace><Key.backspace><Key.backspace><Key.backspace><Key.backspace><Key.backspace><Key.backspace><Key.backspace><Key.backspace><Key.backspace><Key.backspace><Key.backspace><Key.backspace><Key.backspace><Key.backspace><Key.backspace><Key.backspace><Key.backspace><Key.backspace><Key.backspace><Key.backspace><Key.backspace>impact<Key.space>of<Key.space>identified<Key.space>risks.<Key.space>
Screenshot: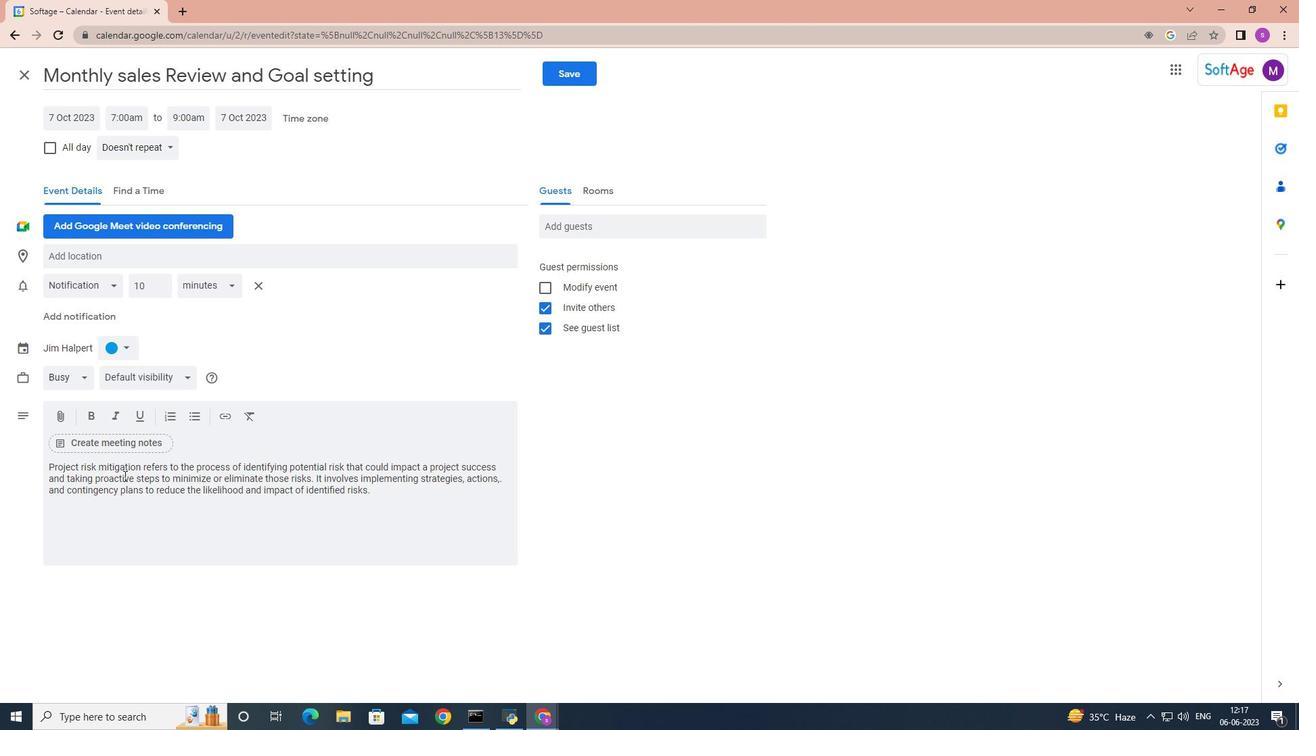 
Action: Mouse moved to (125, 347)
Screenshot: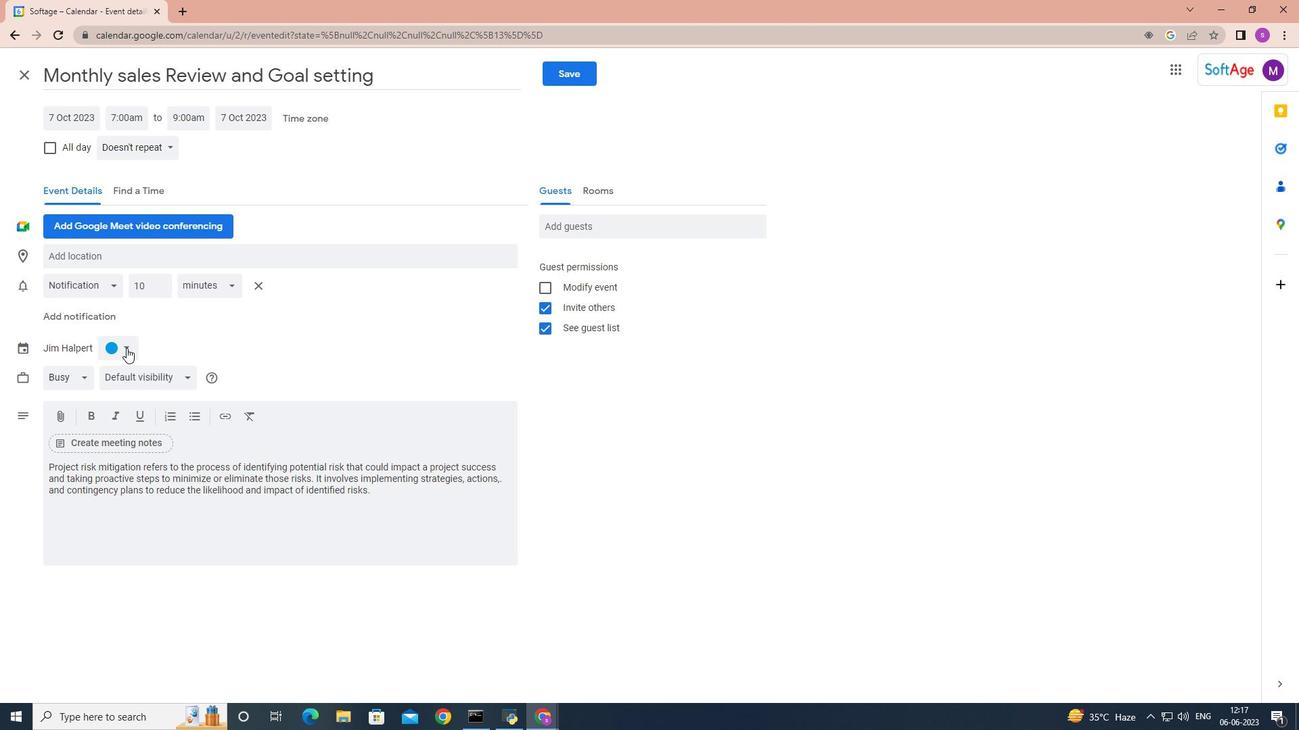 
Action: Mouse pressed left at (125, 347)
Screenshot: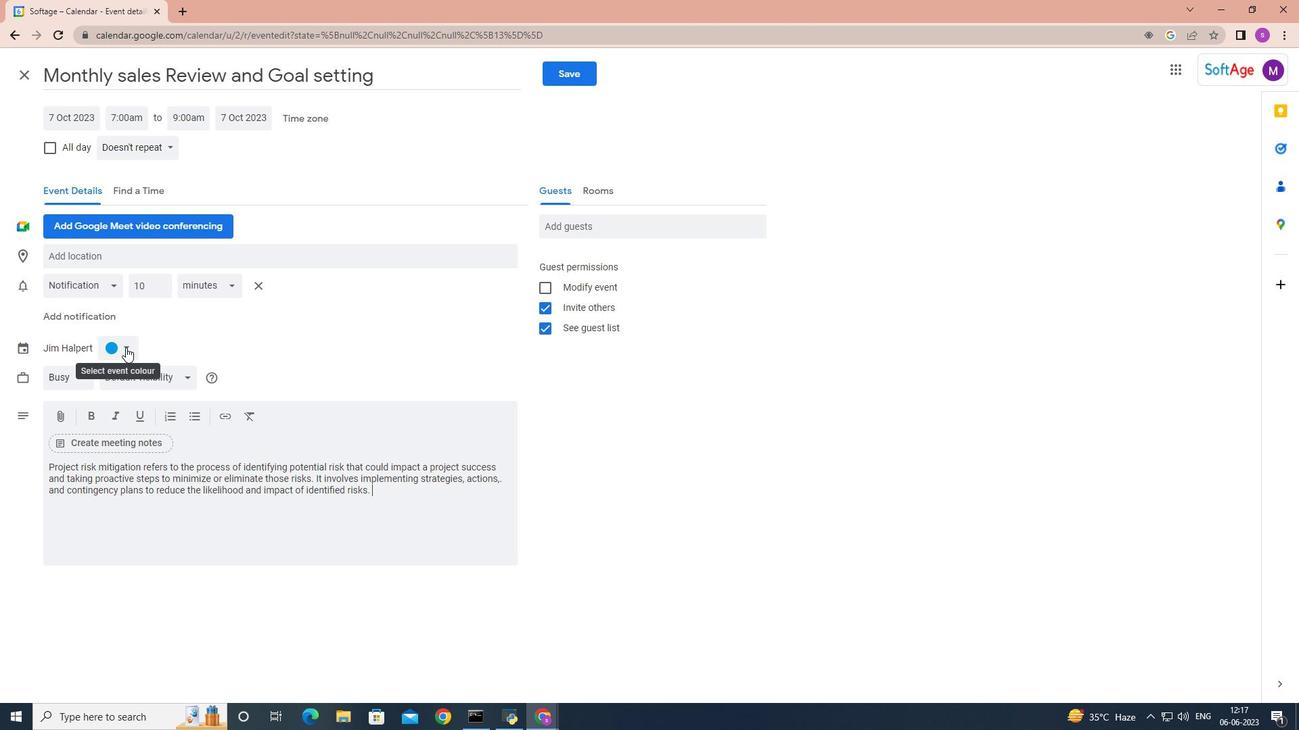 
Action: Mouse moved to (127, 393)
Screenshot: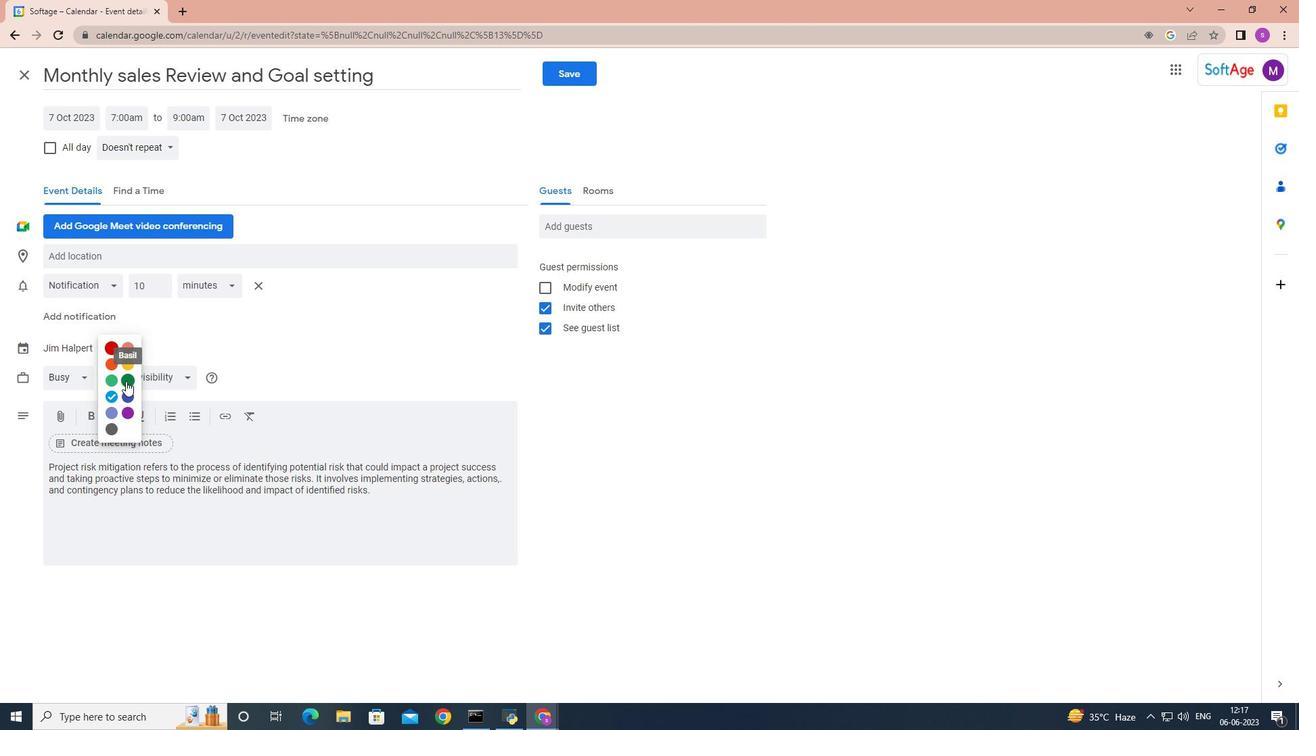 
Action: Mouse pressed left at (127, 393)
Screenshot: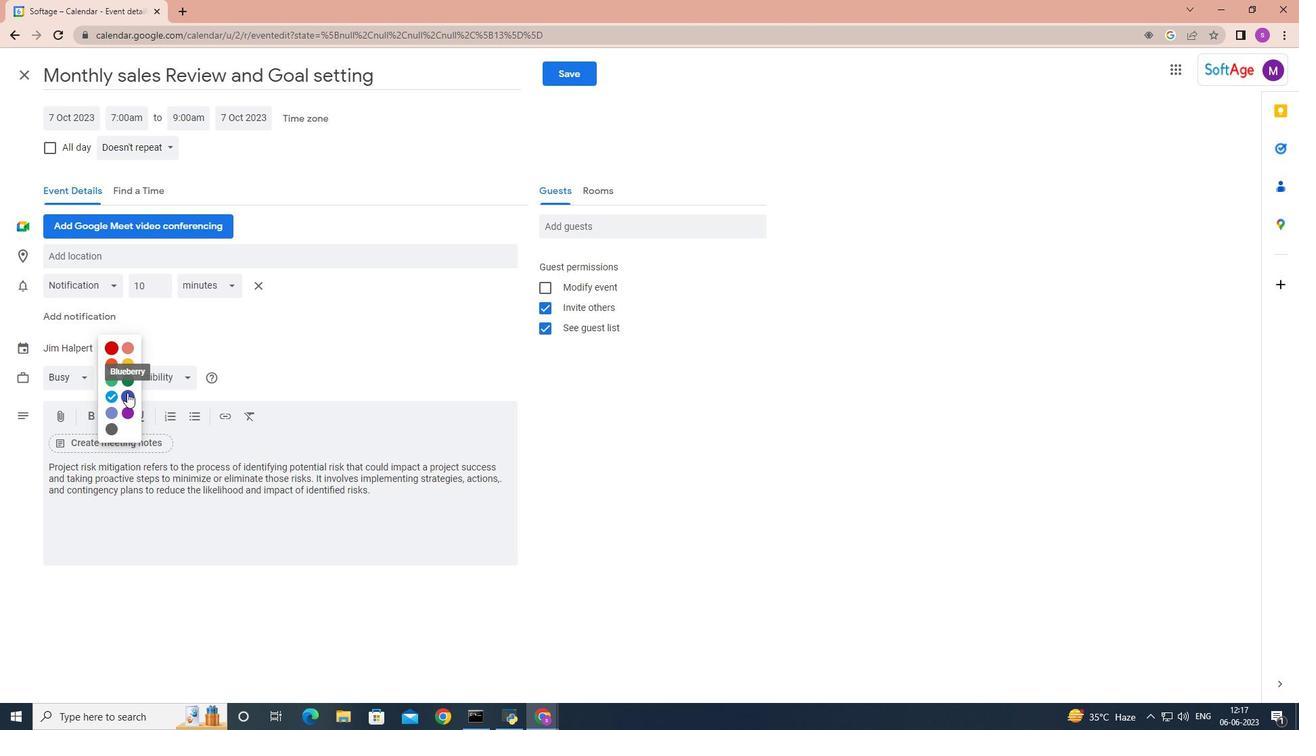 
Action: Mouse moved to (151, 256)
Screenshot: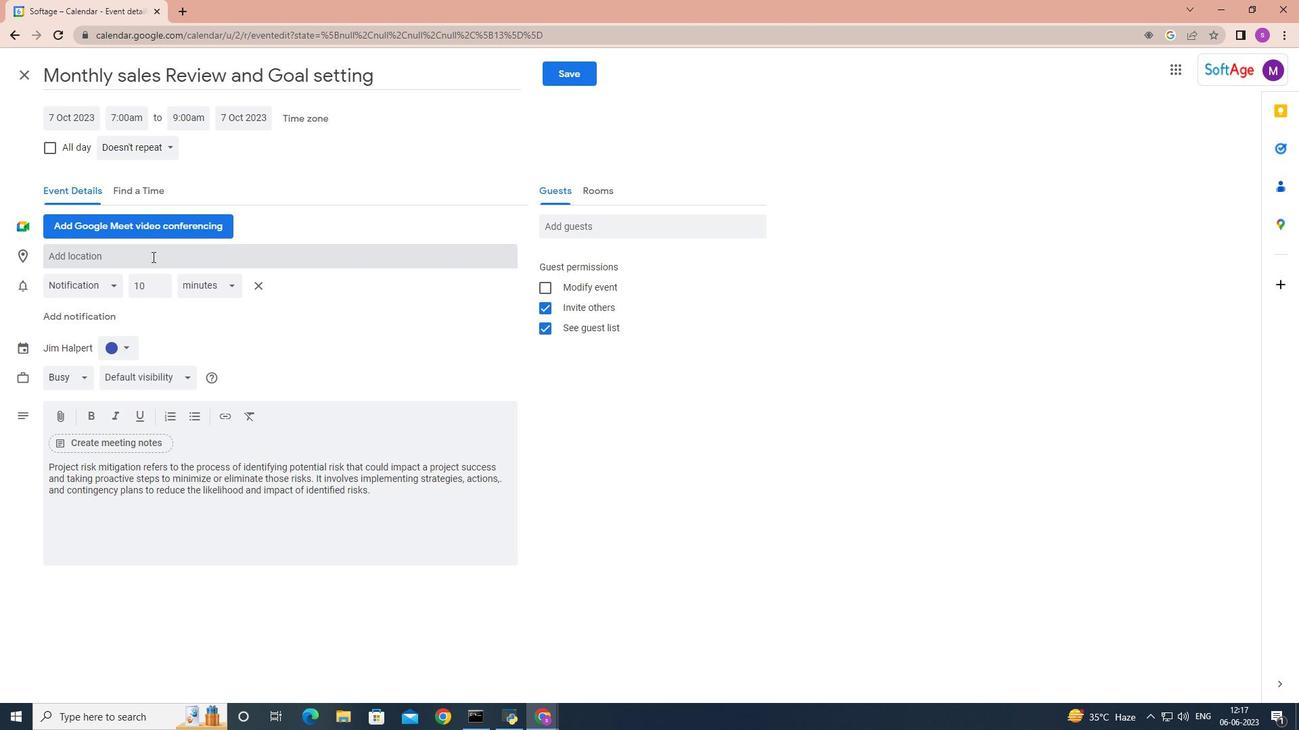 
Action: Mouse pressed left at (151, 256)
Screenshot: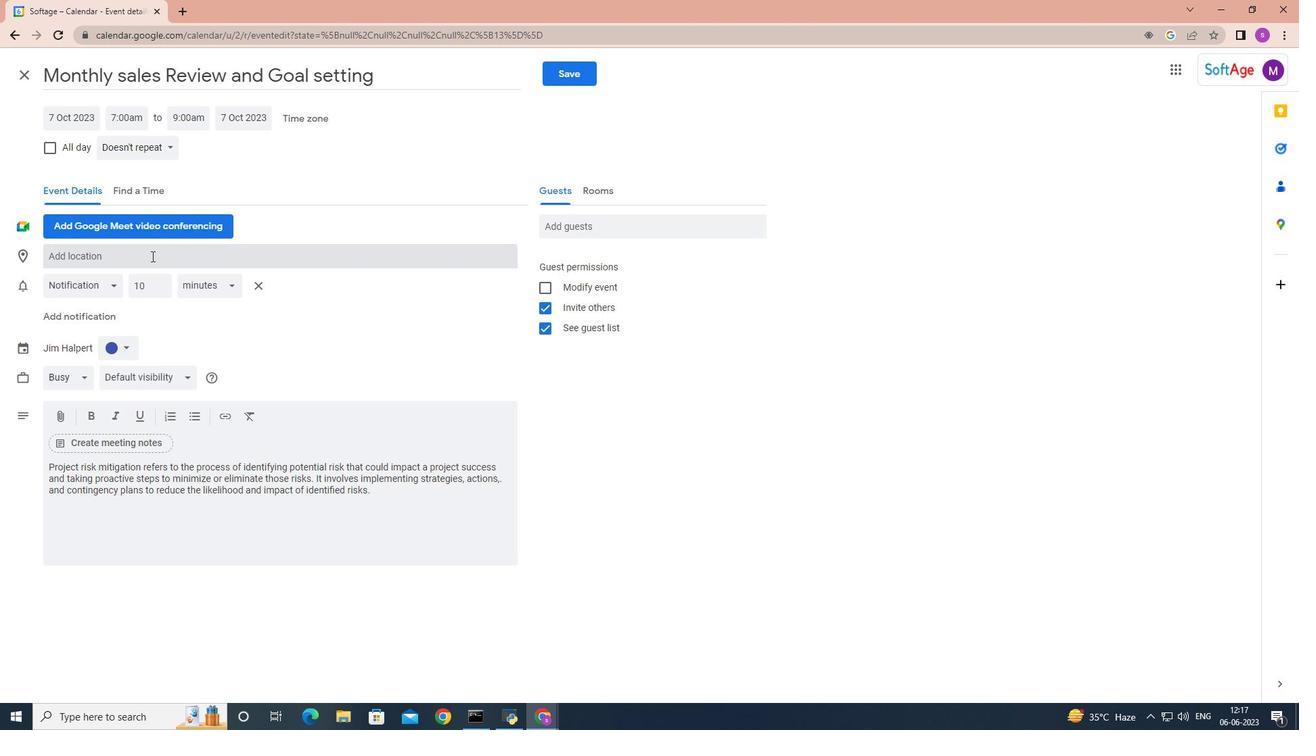 
Action: Key pressed <Key.shift>Gothem<Key.backspace>nburg,<Key.space><Key.shift>Sweden
Screenshot: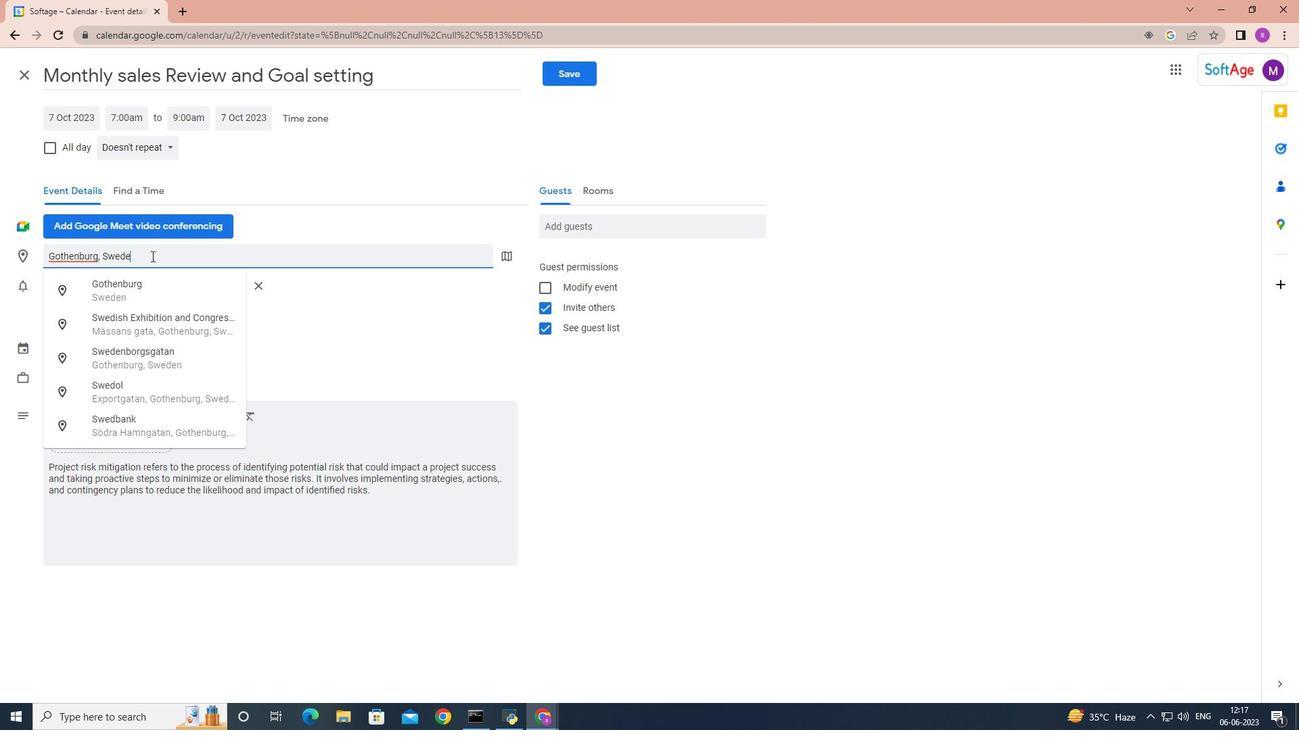 
Action: Mouse moved to (582, 221)
Screenshot: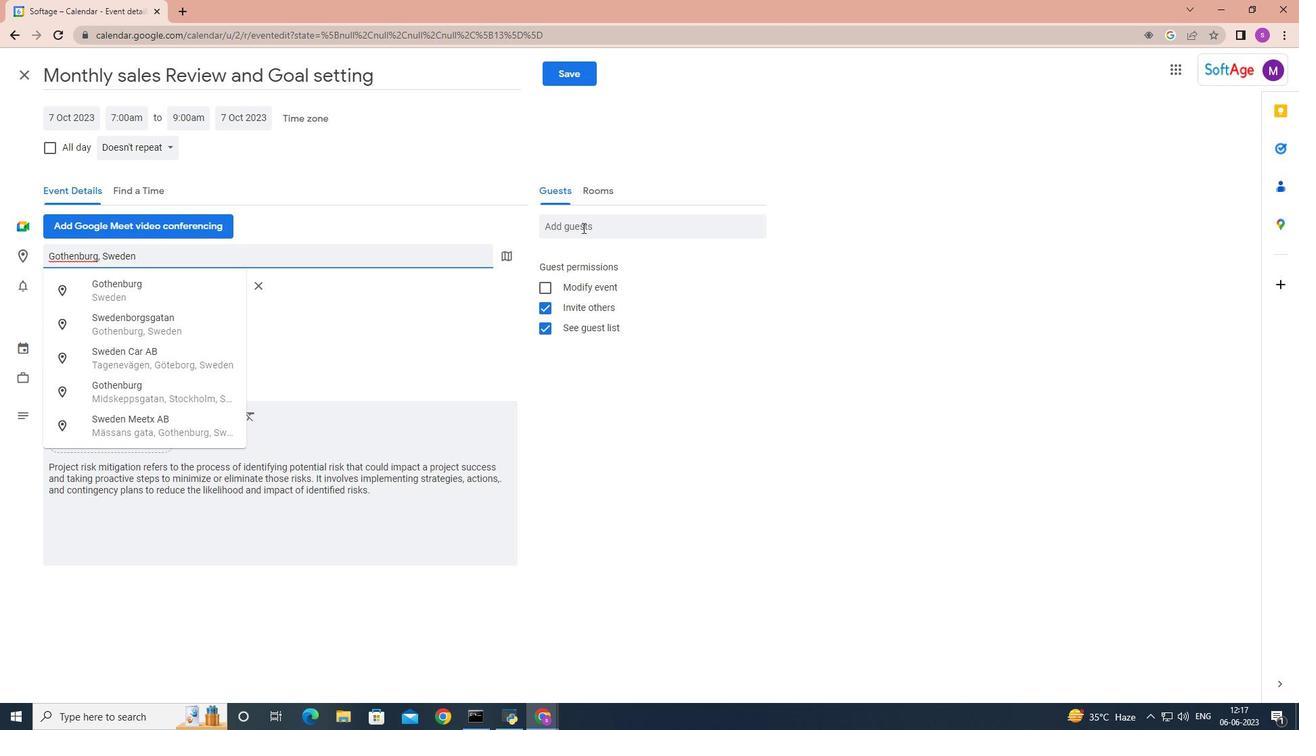 
Action: Mouse pressed left at (582, 221)
Screenshot: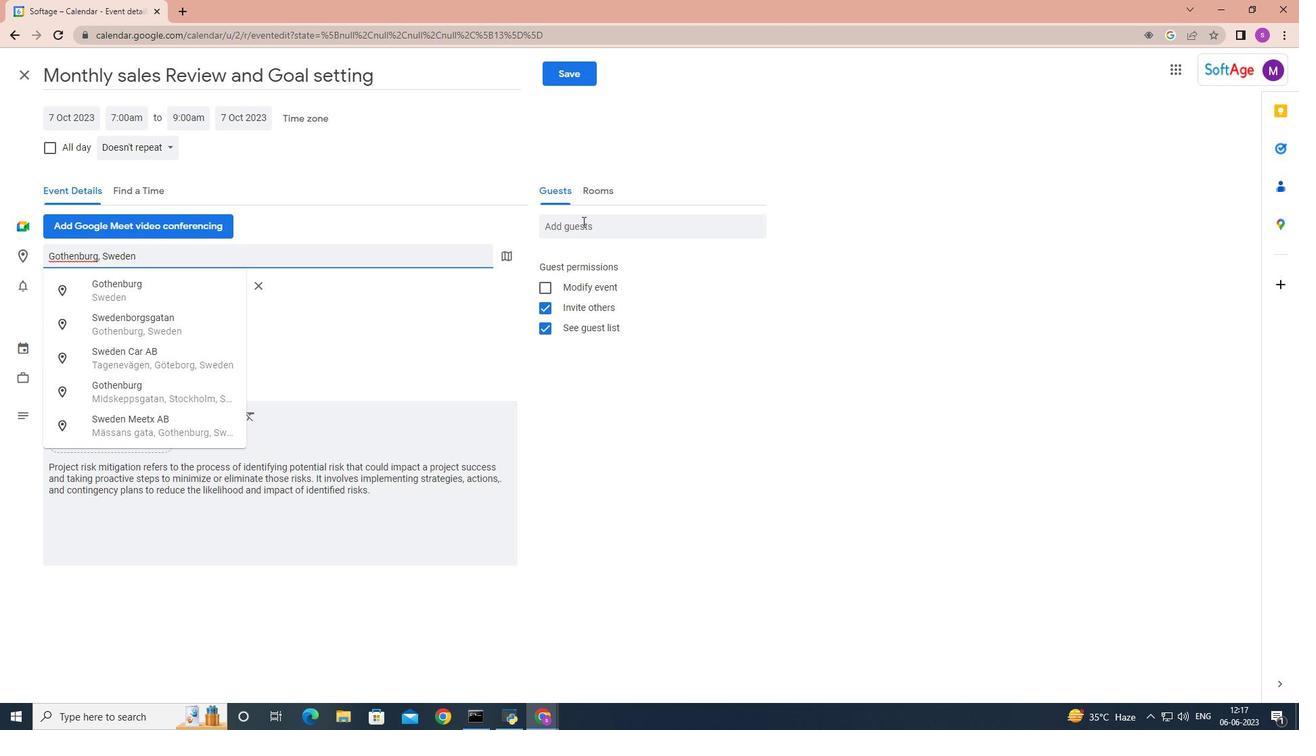 
Action: Key pressed softage.3
Screenshot: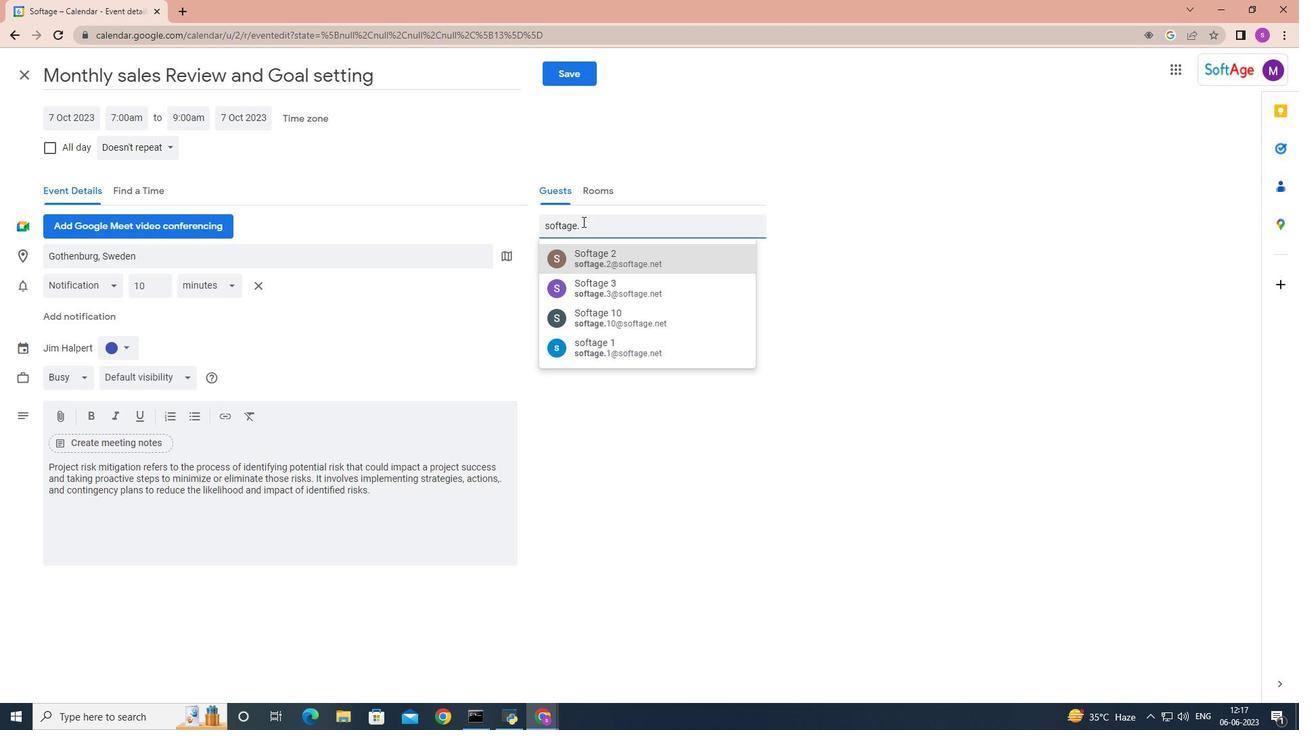 
Action: Mouse moved to (596, 253)
Screenshot: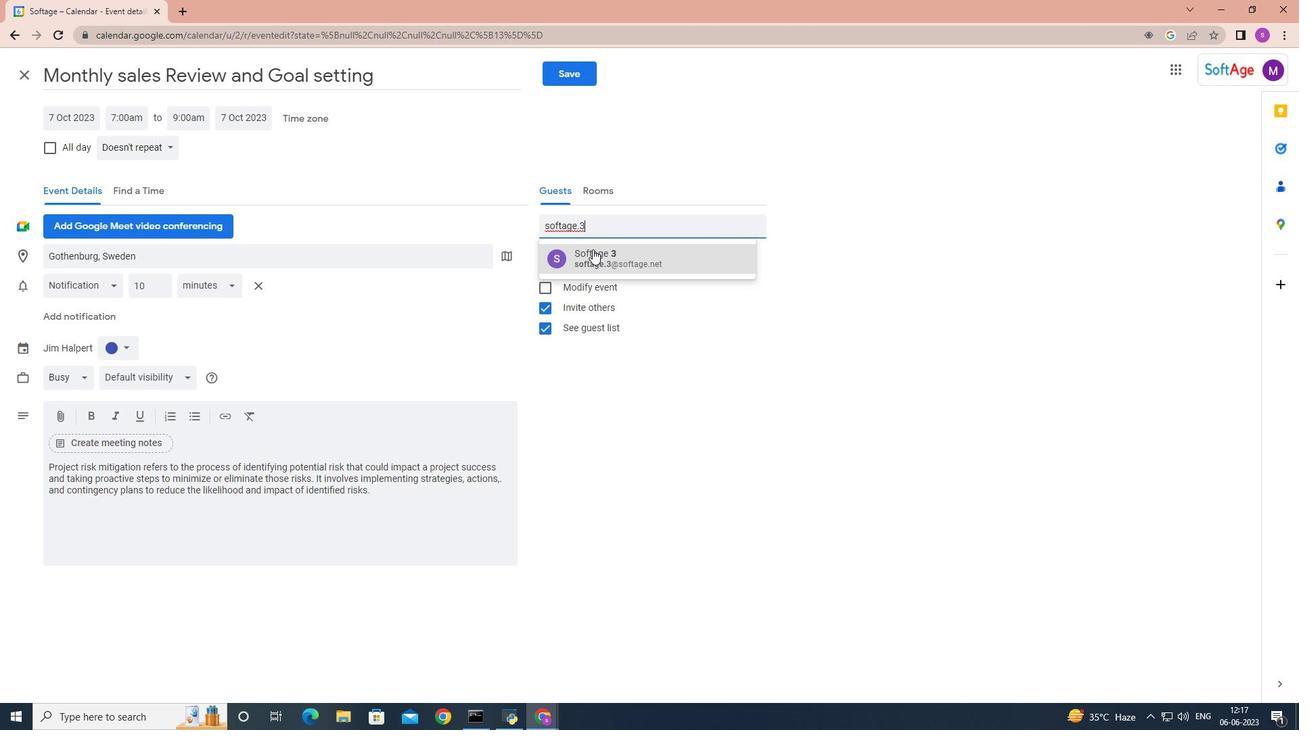 
Action: Mouse pressed left at (596, 253)
Screenshot: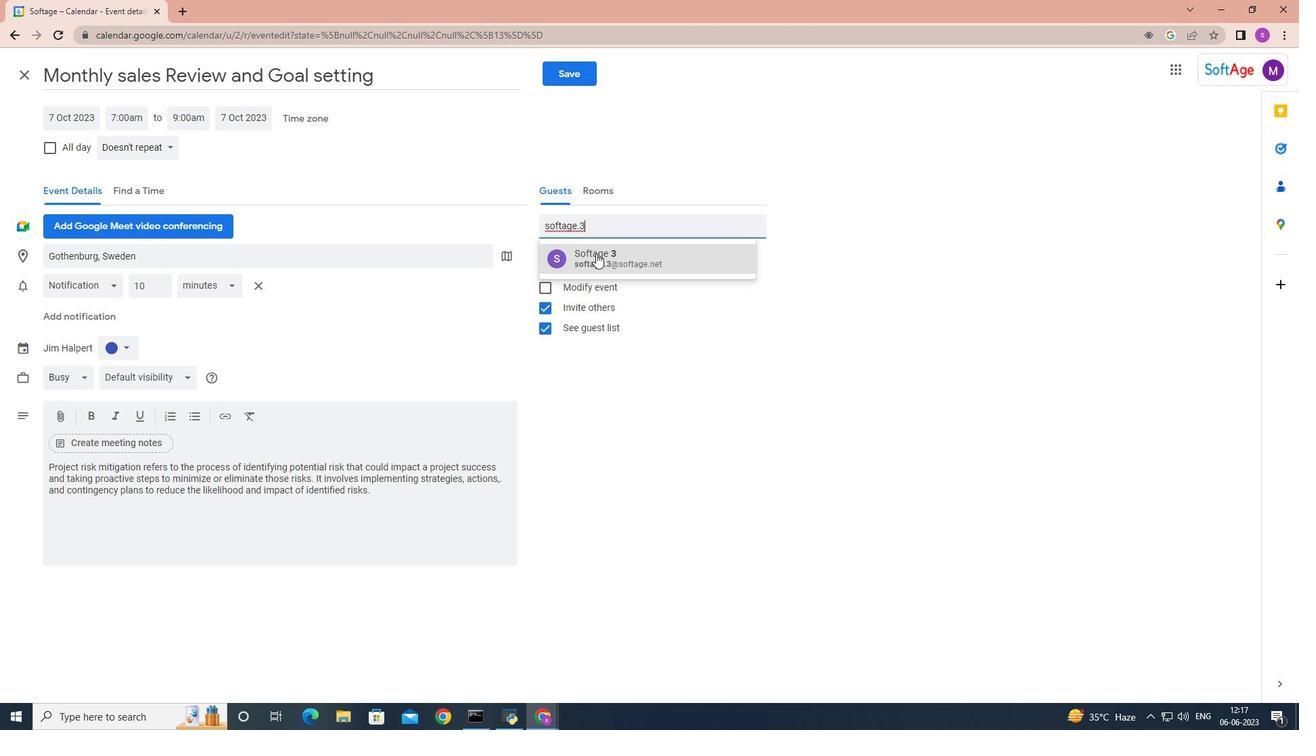 
Action: Key pressed softage.5
Screenshot: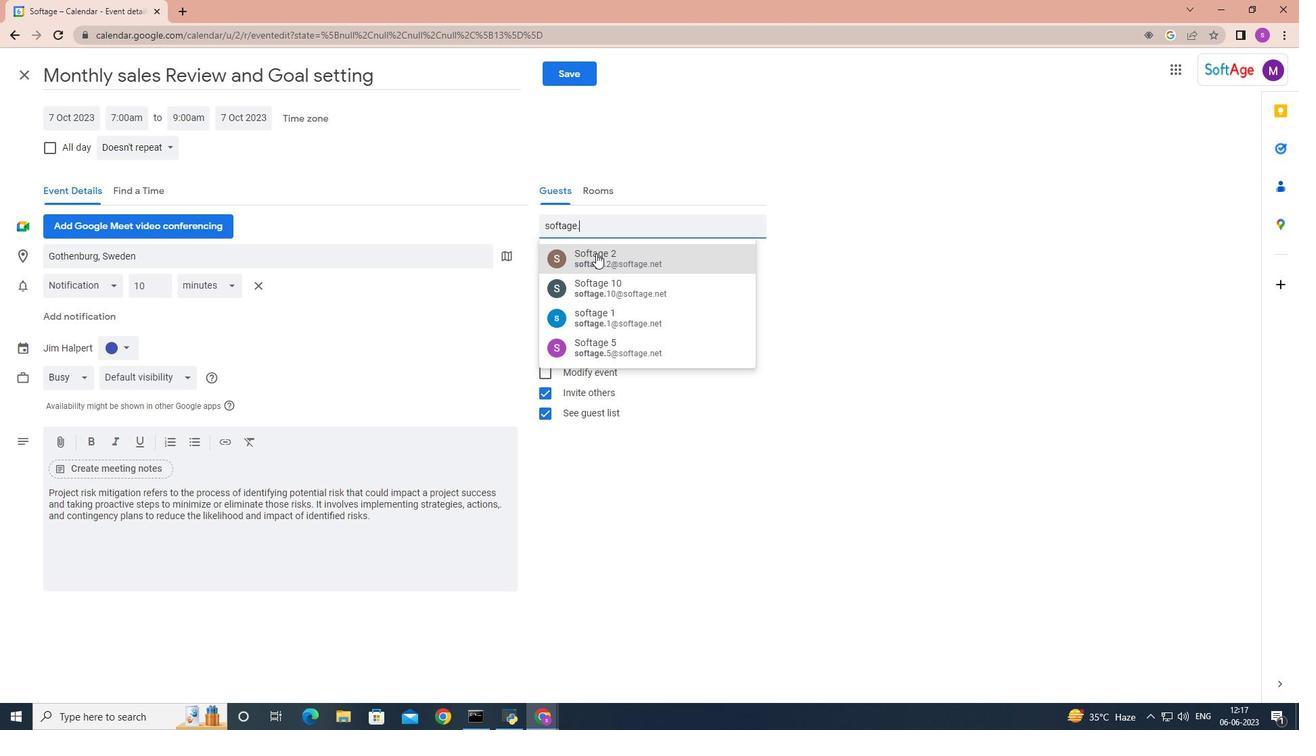 
Action: Mouse pressed left at (596, 253)
Screenshot: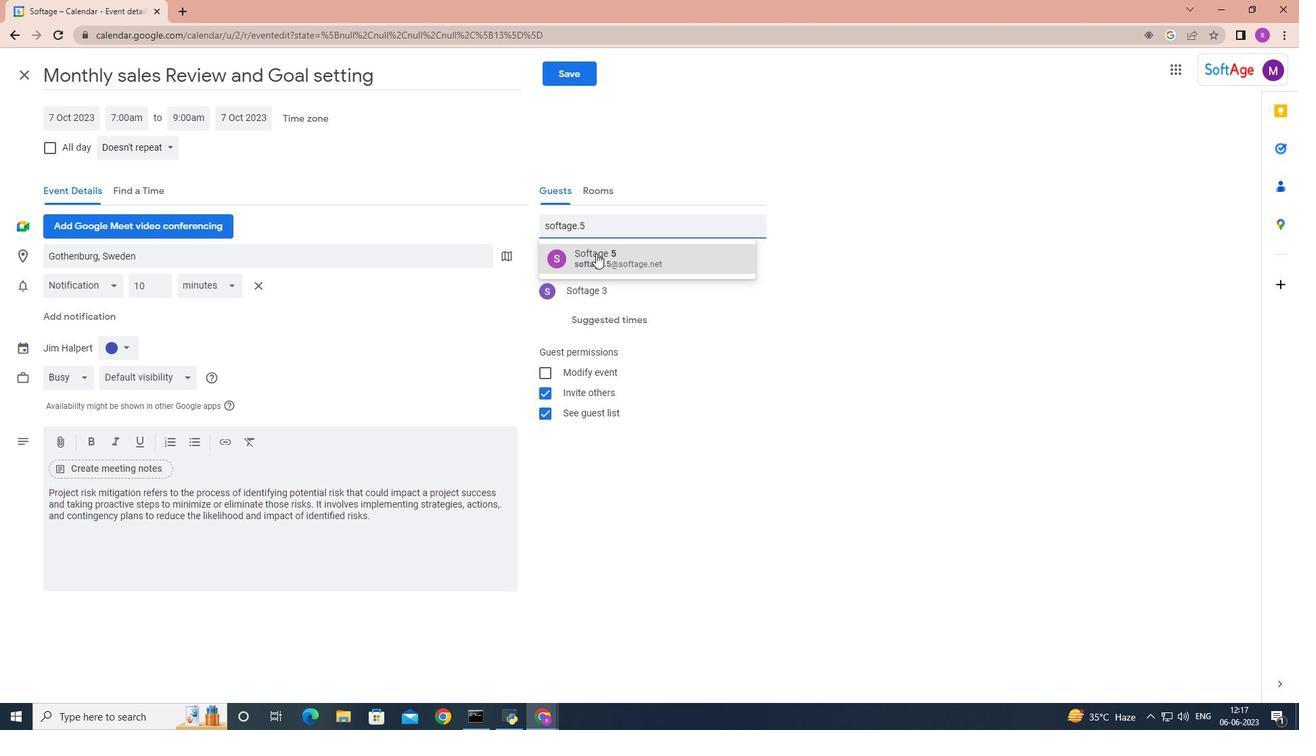 
Action: Mouse moved to (171, 146)
Screenshot: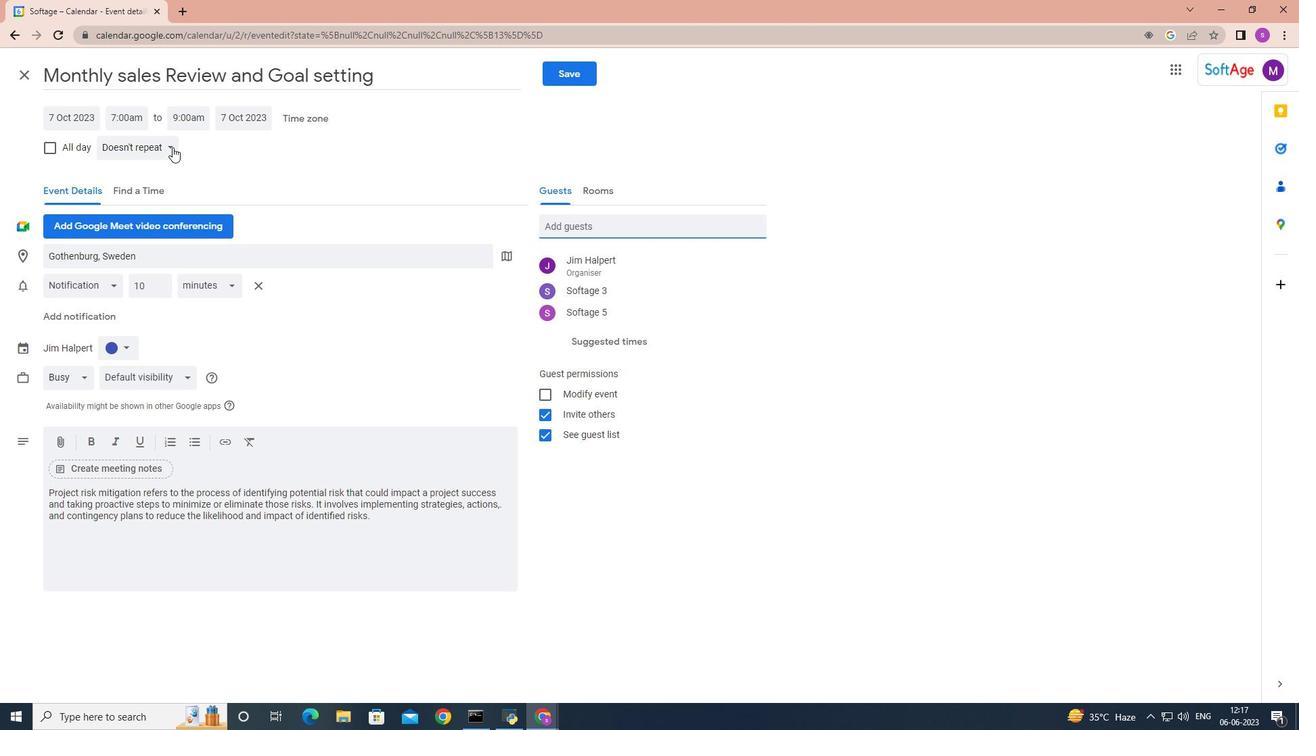 
Action: Mouse pressed left at (171, 146)
Screenshot: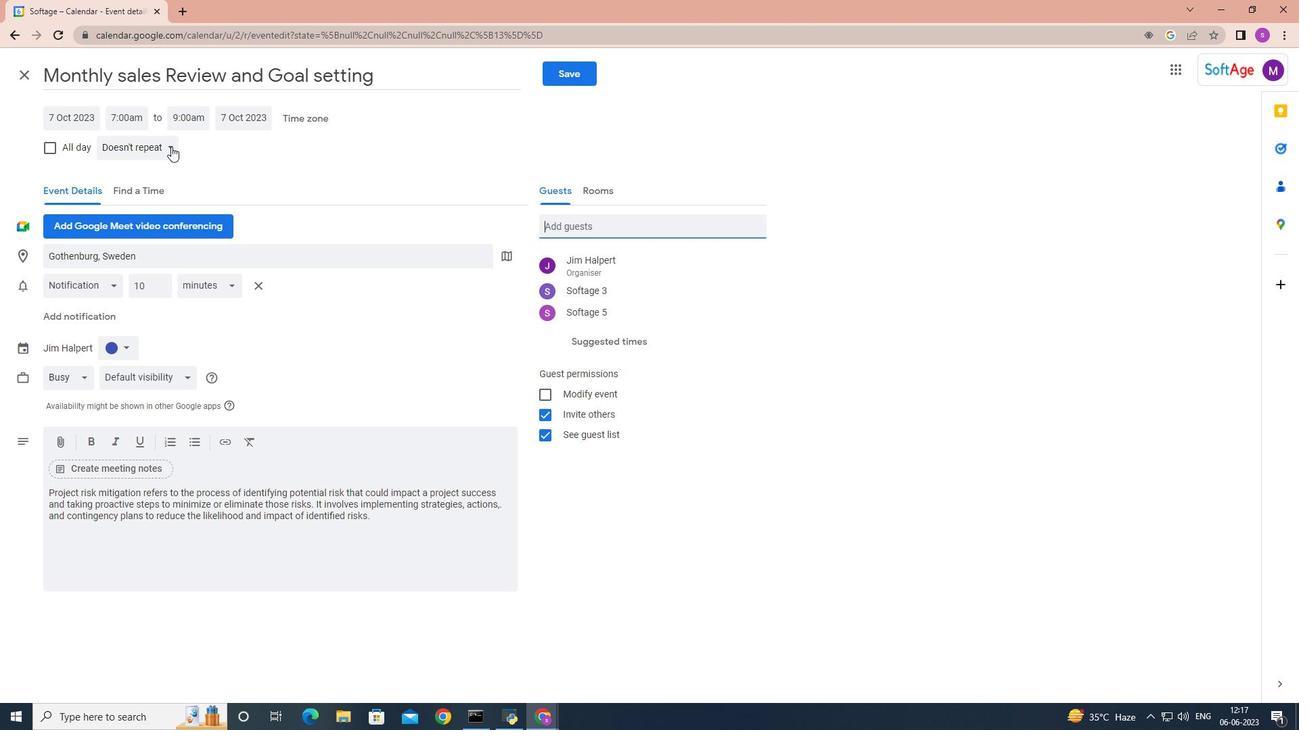 
Action: Mouse moved to (179, 142)
Screenshot: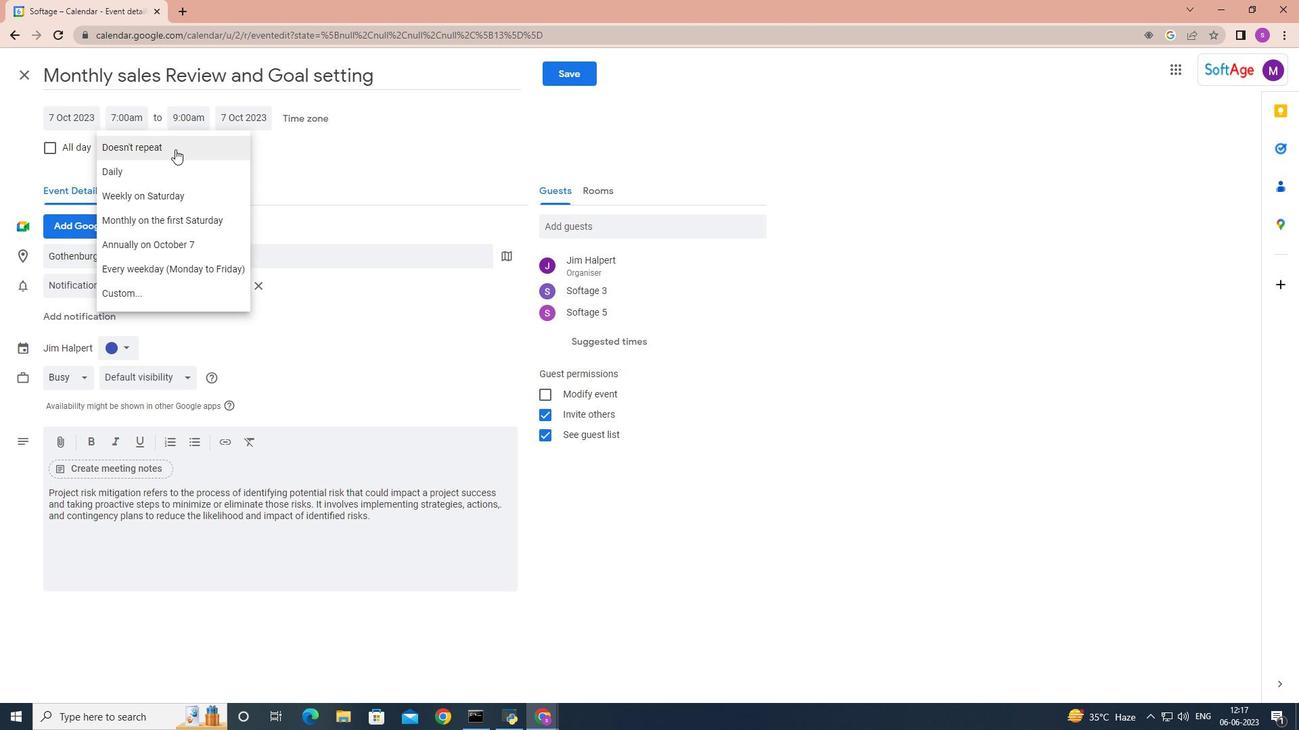 
Action: Mouse pressed left at (179, 142)
Screenshot: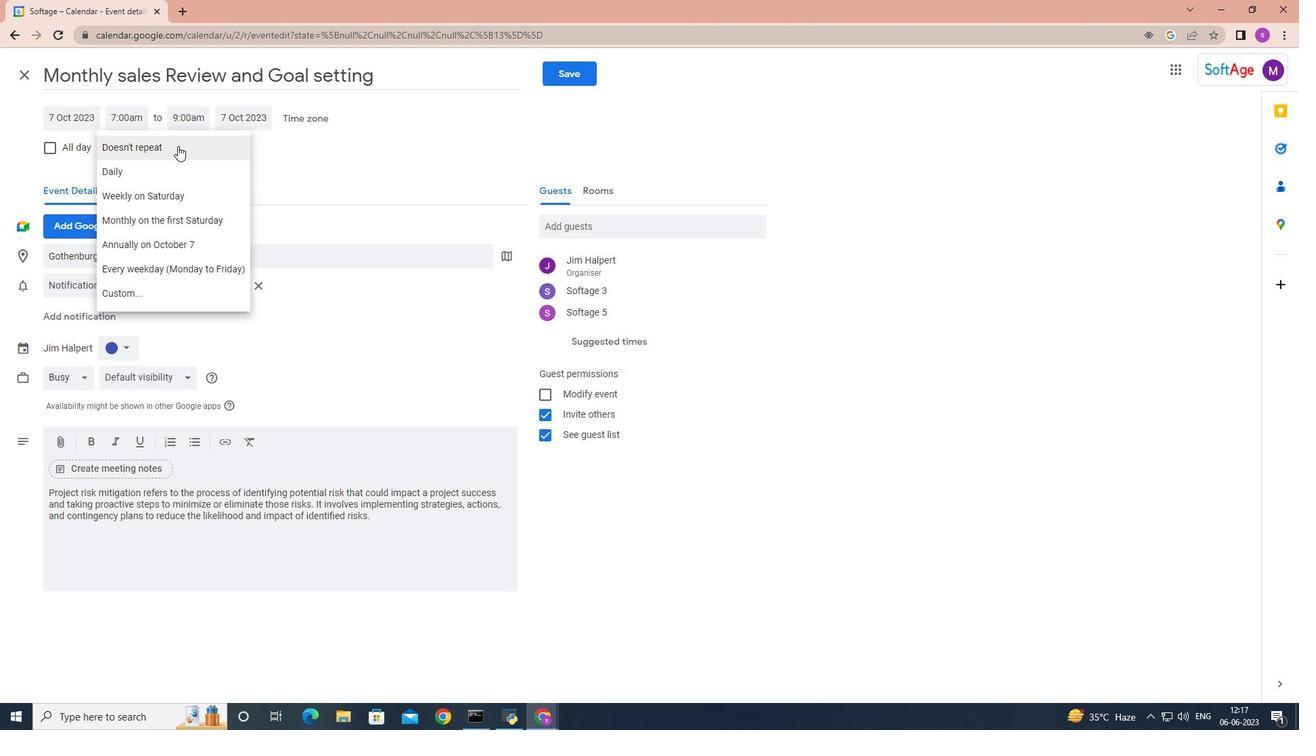 
Action: Mouse moved to (584, 73)
Screenshot: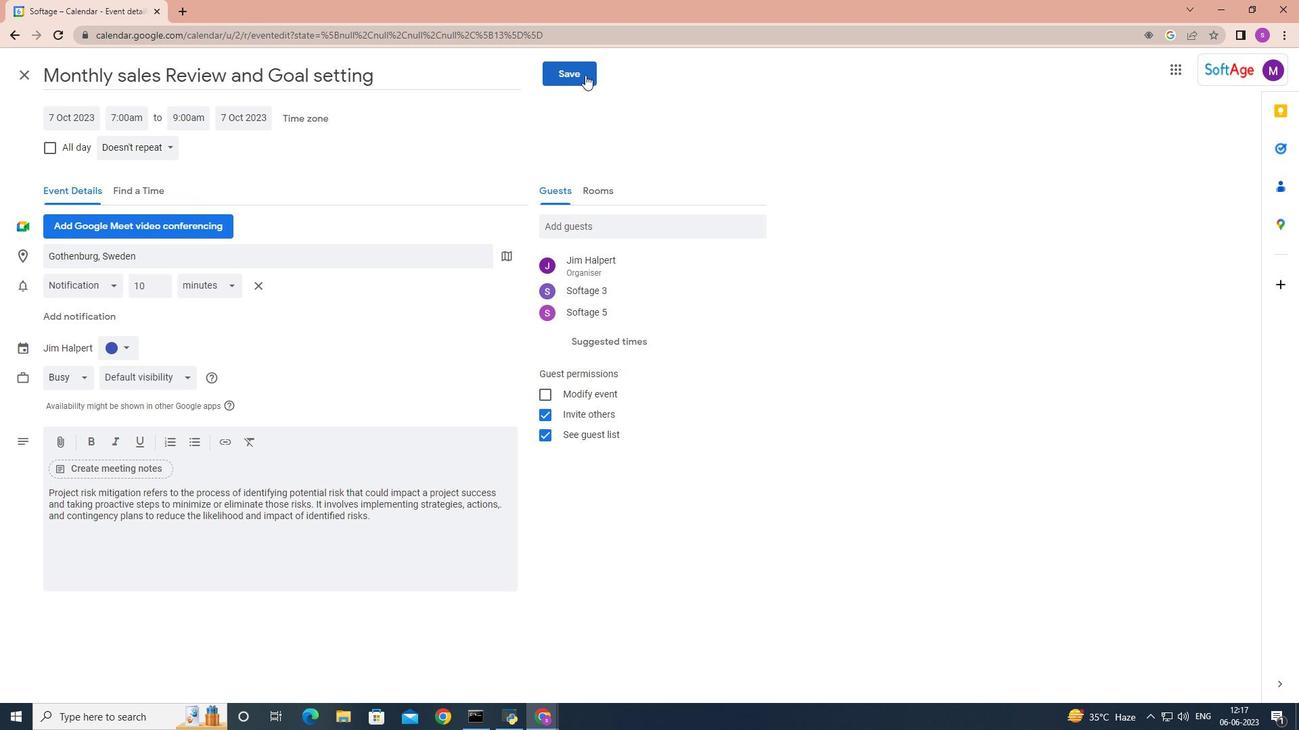
Action: Mouse pressed left at (584, 73)
Screenshot: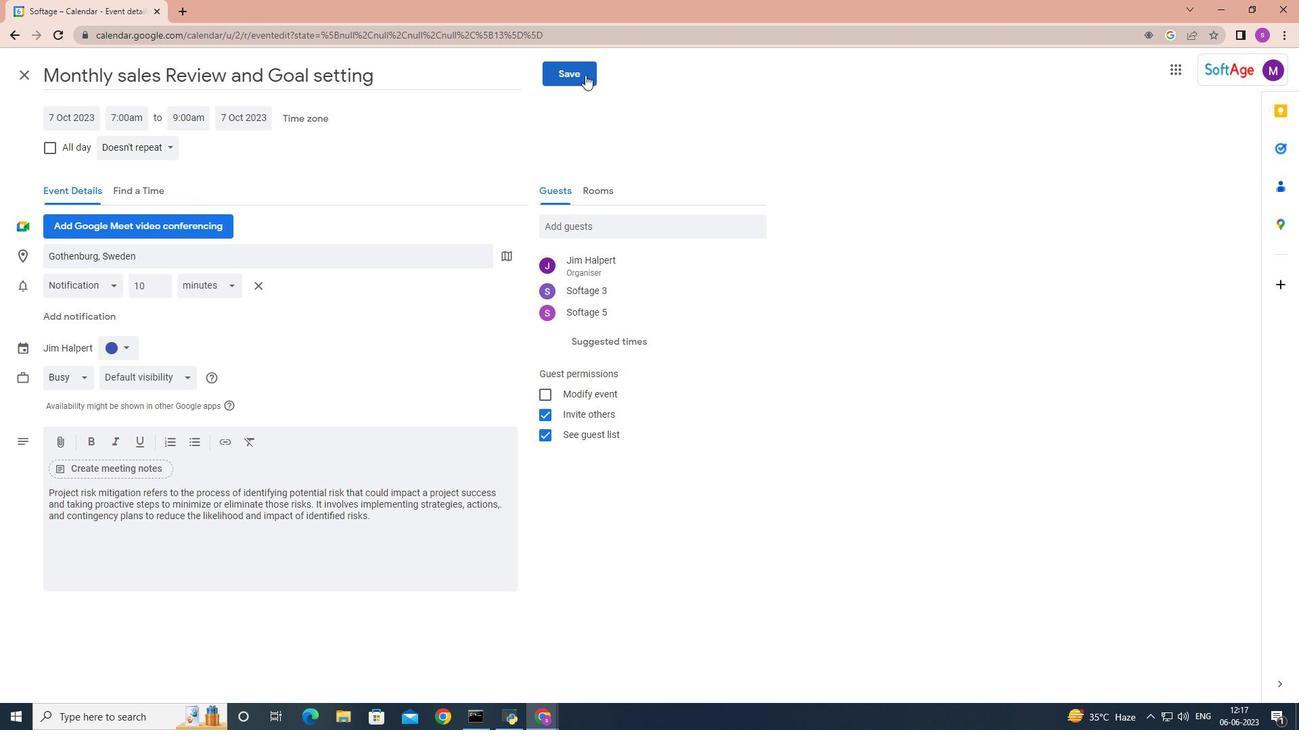 
Action: Mouse moved to (777, 406)
Screenshot: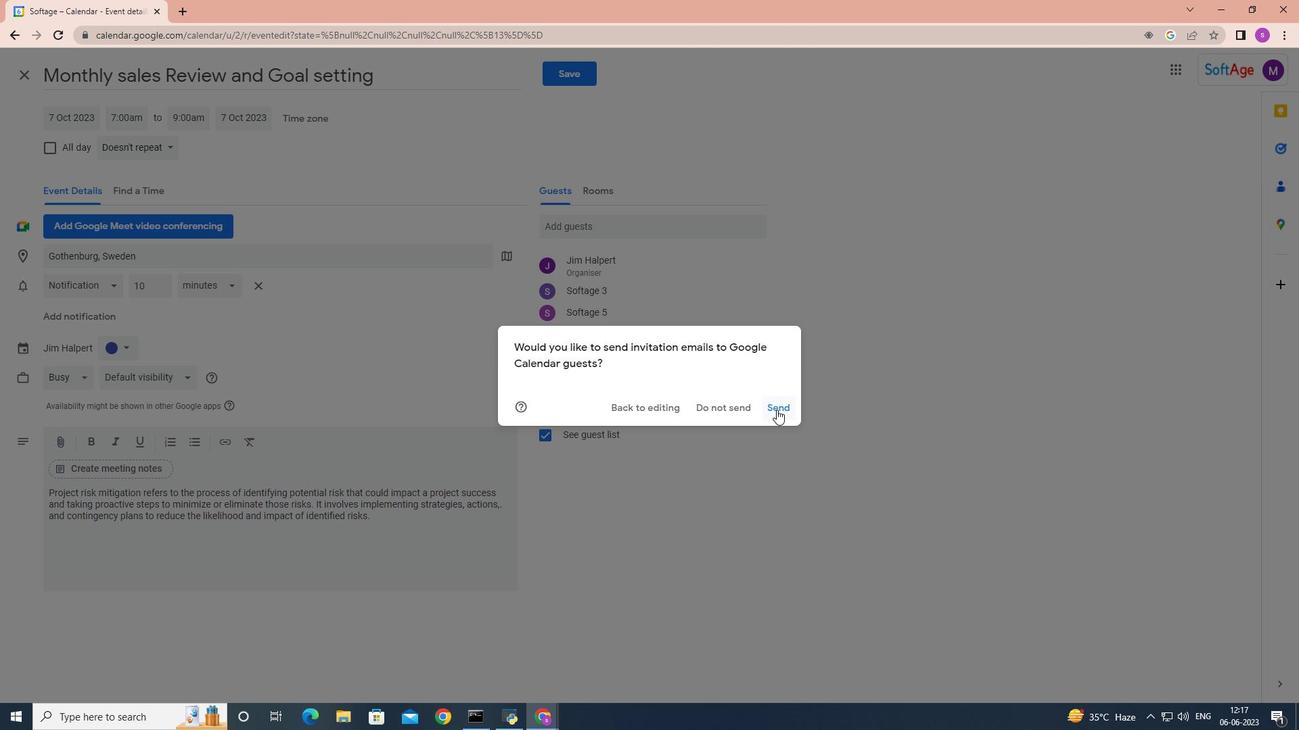 
Action: Mouse pressed left at (777, 406)
Screenshot: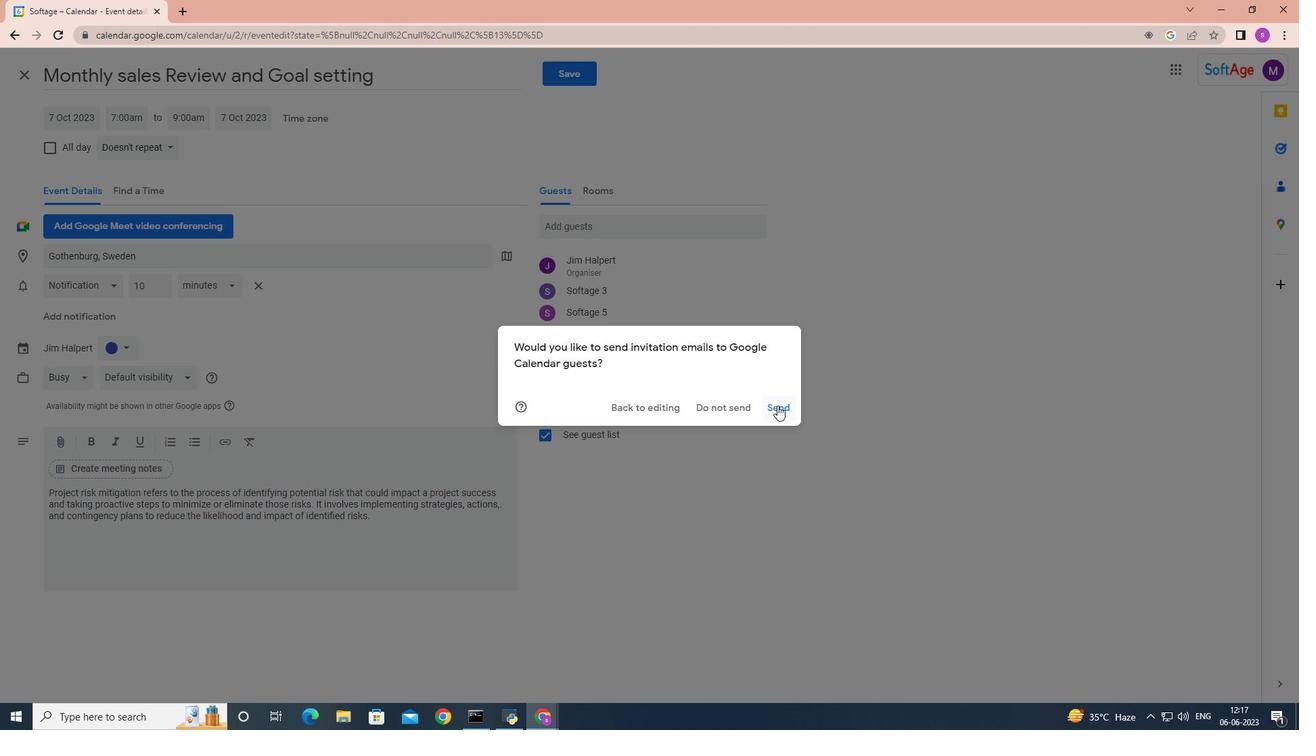 
Action: Mouse moved to (768, 402)
Screenshot: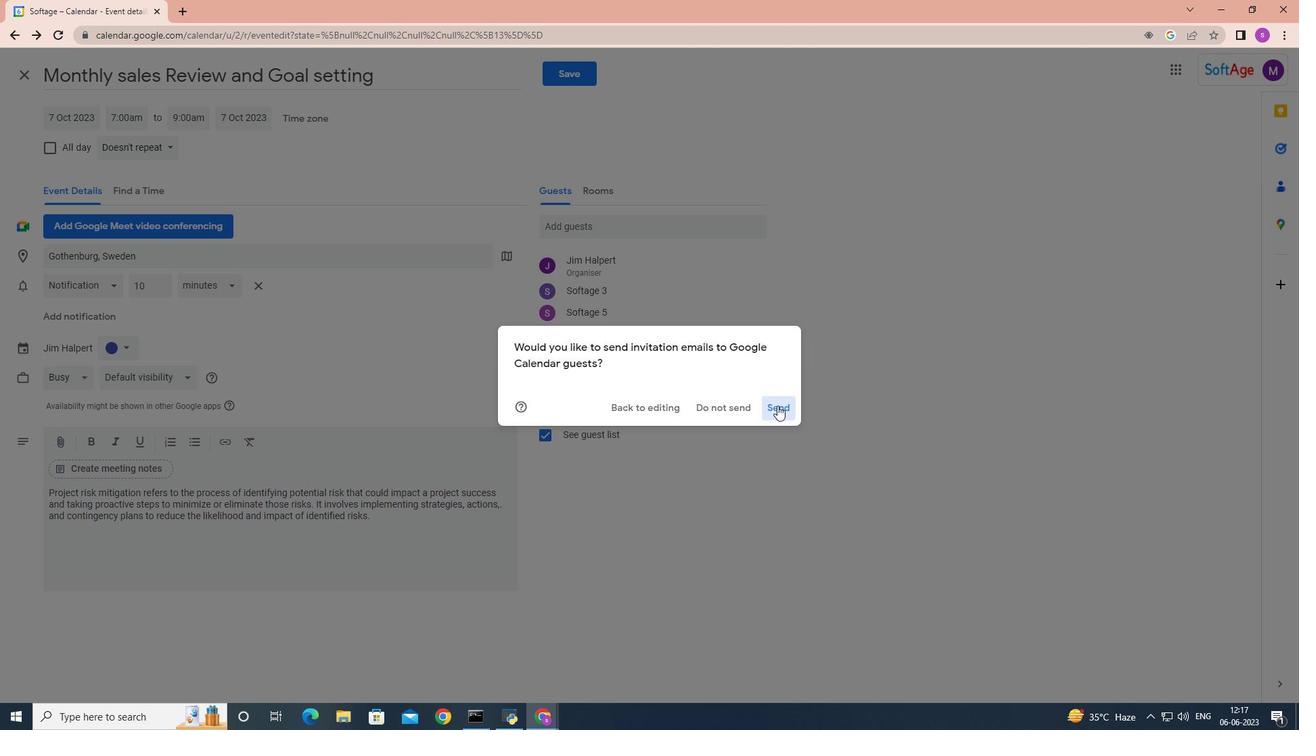 
